 Task: Find an Airbnb in Shushary, Russia, for 2 guests from June 9 to June 11, with 2 bedrooms, 2 beds, 1 bathroom, Wifi, and self check-in, within a price range of ₹6000 to ₹10000.
Action: Mouse moved to (401, 259)
Screenshot: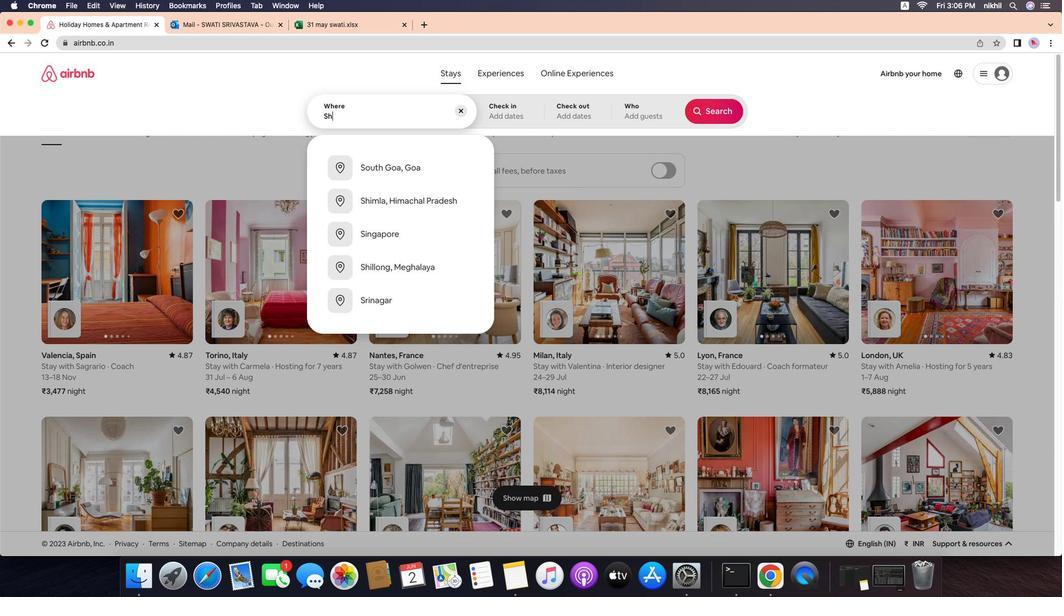 
Action: Mouse pressed left at (401, 259)
Screenshot: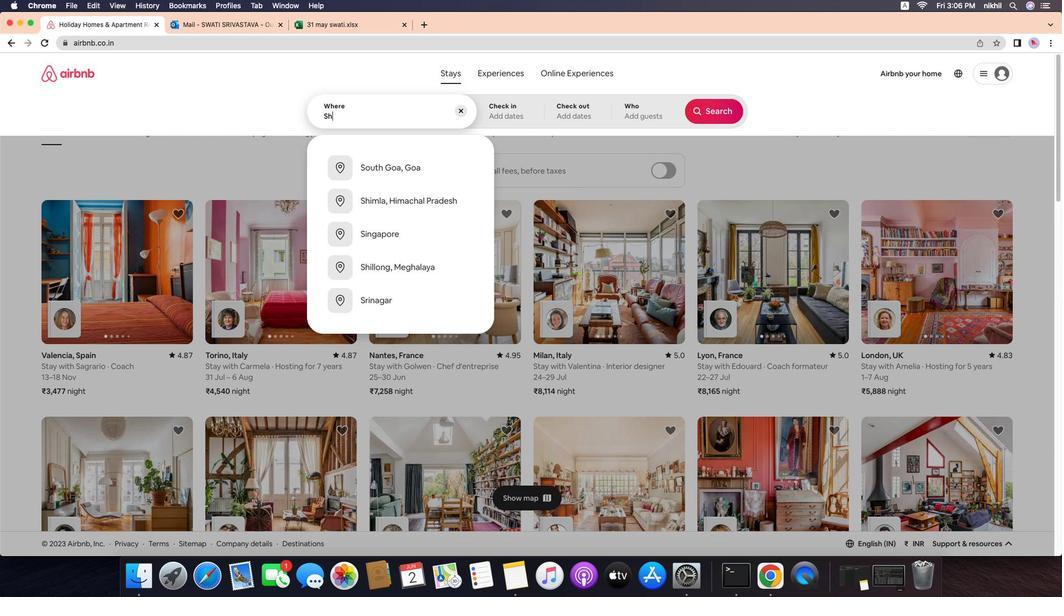 
Action: Mouse moved to (401, 259)
Screenshot: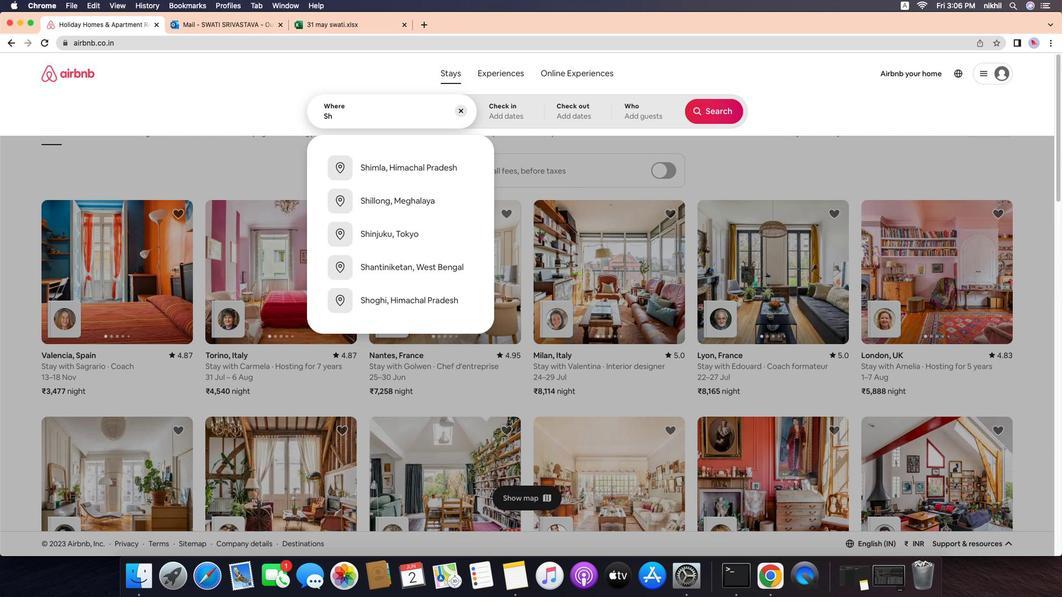 
Action: Mouse pressed left at (401, 259)
Screenshot: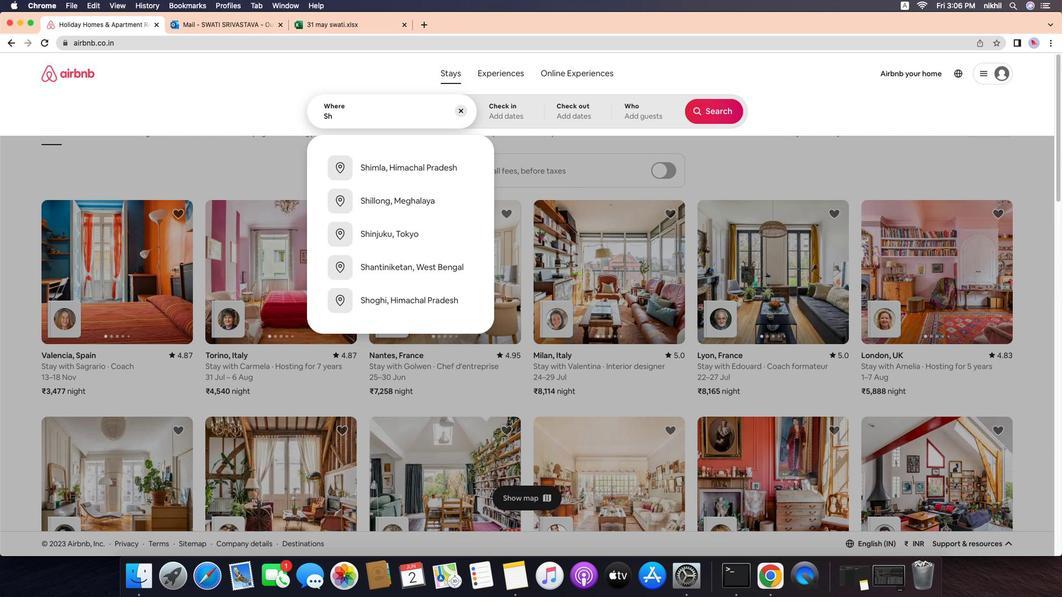 
Action: Mouse moved to (401, 259)
Screenshot: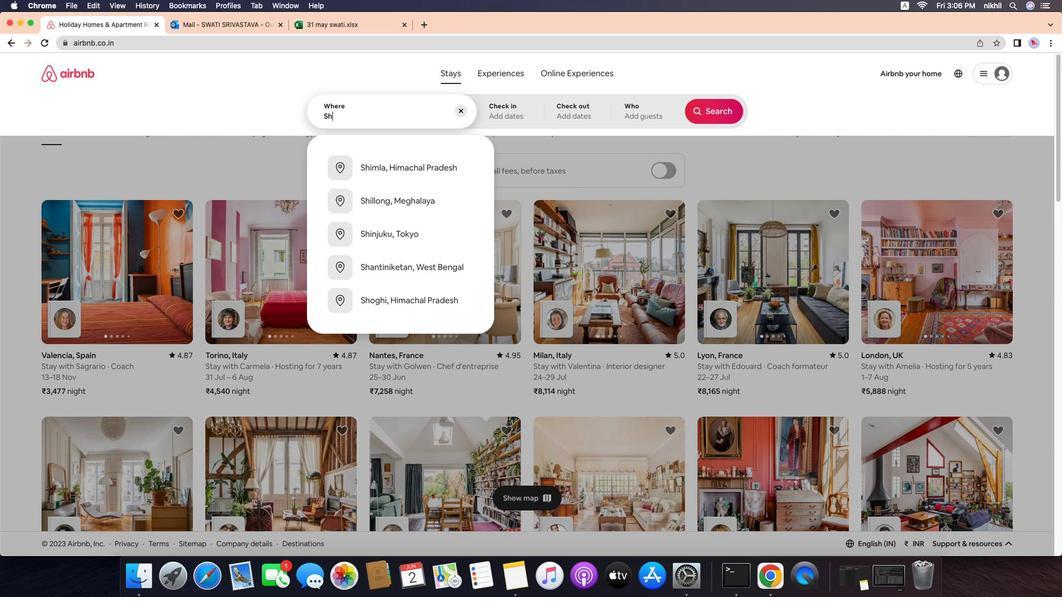 
Action: Mouse pressed left at (401, 259)
Screenshot: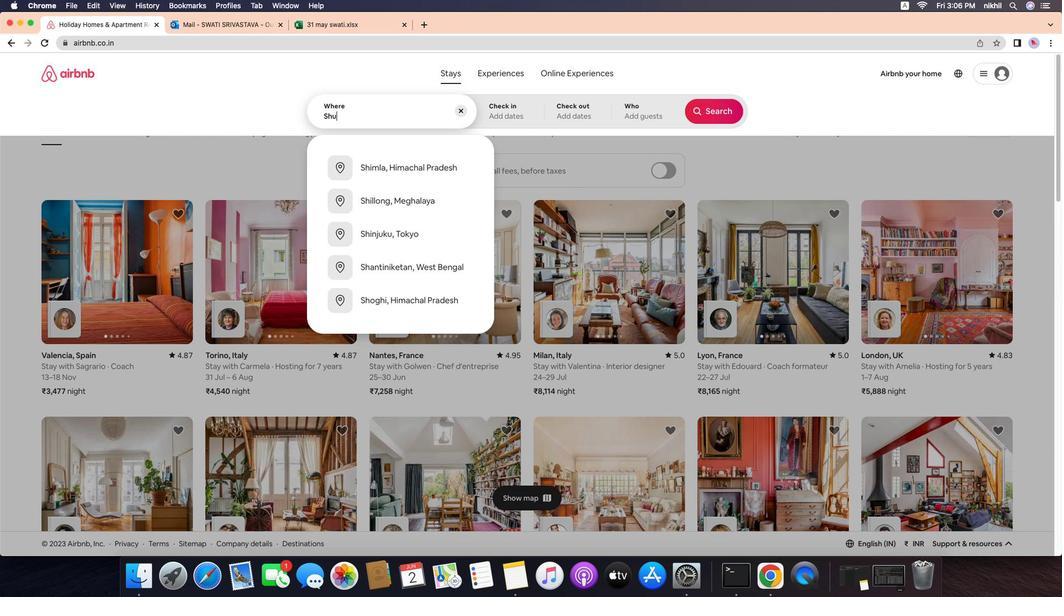 
Action: Key pressed Key.caps_lock'S'Key.caps_lock'h''u''s''h''a''r''y'','Key.spaceKey.caps_lock'R'Key.caps_lock'u''s''s''i''a'Key.enter
Screenshot: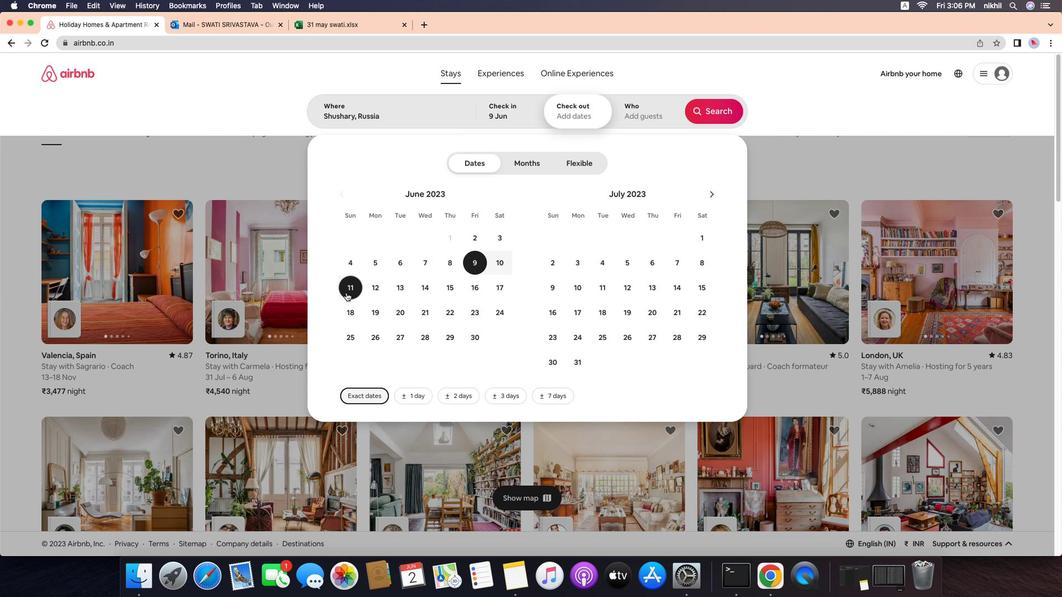 
Action: Mouse moved to (401, 259)
Screenshot: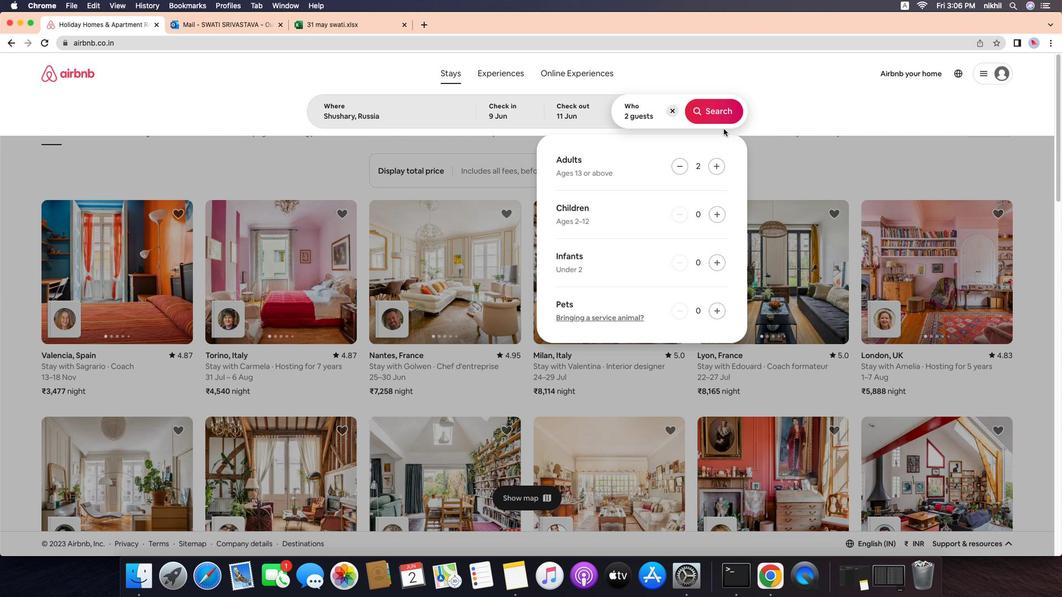 
Action: Mouse pressed left at (401, 259)
Screenshot: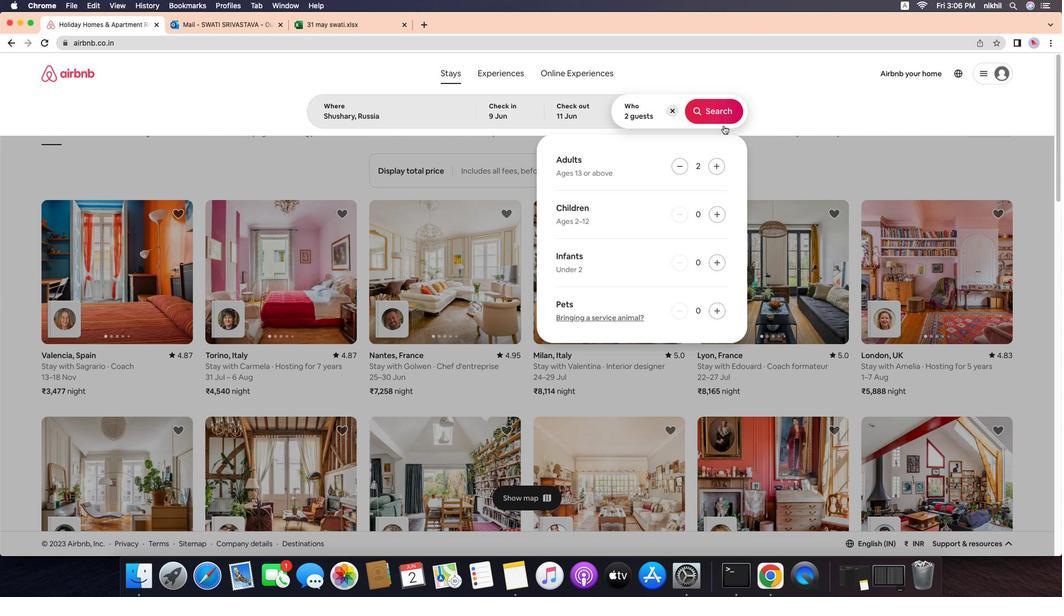 
Action: Mouse moved to (401, 259)
Screenshot: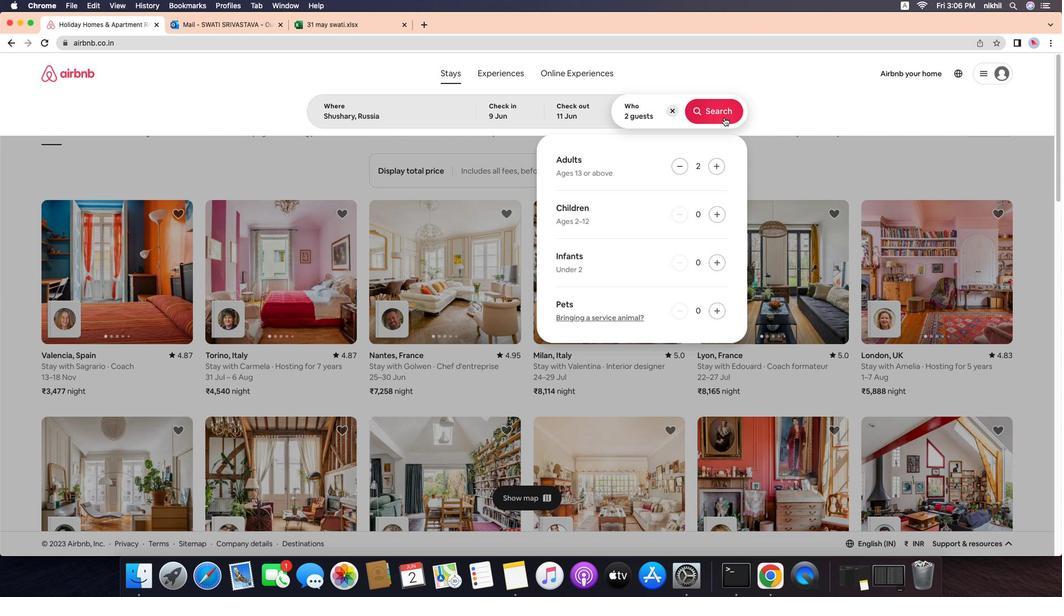 
Action: Mouse pressed left at (401, 259)
Screenshot: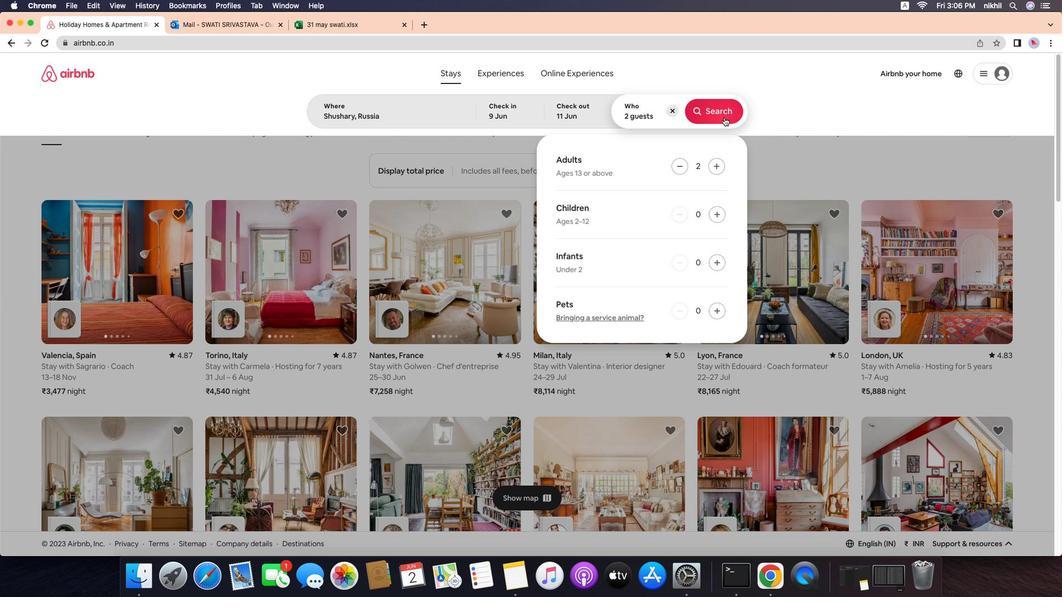 
Action: Mouse moved to (401, 259)
Screenshot: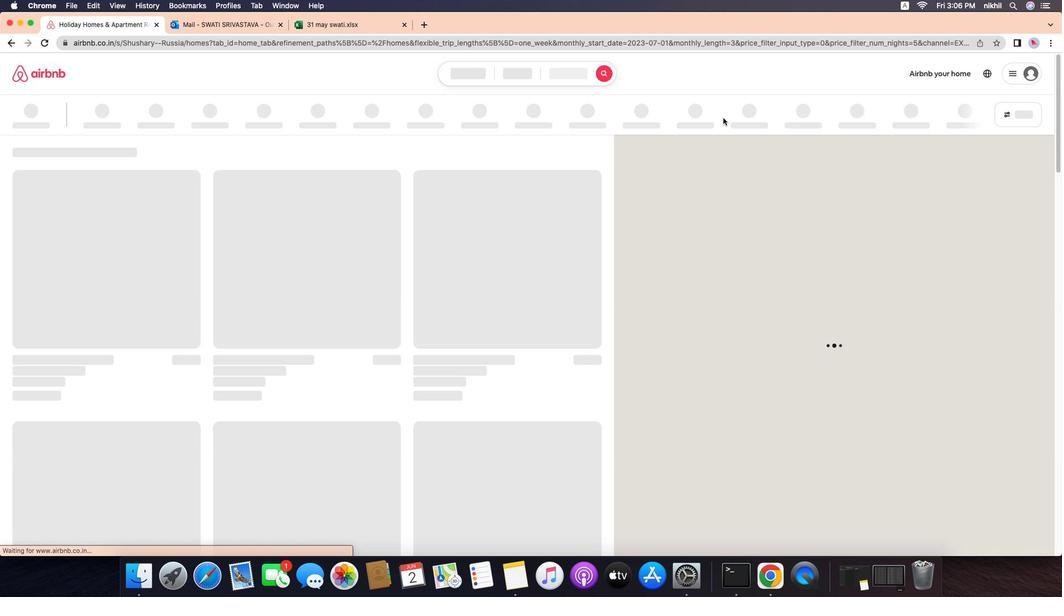 
Action: Mouse pressed left at (401, 259)
Screenshot: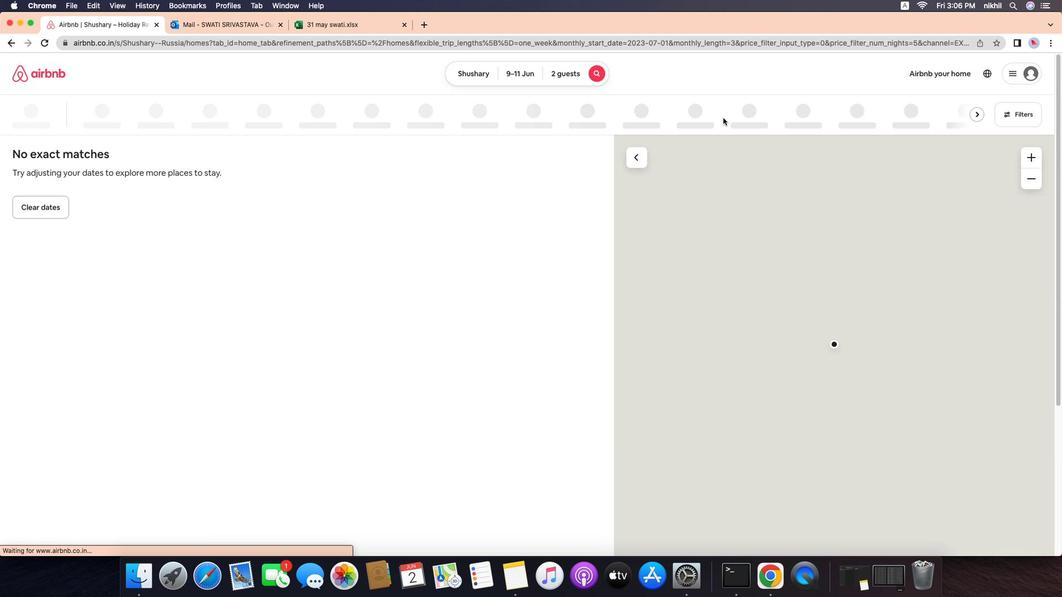 
Action: Mouse moved to (401, 259)
Screenshot: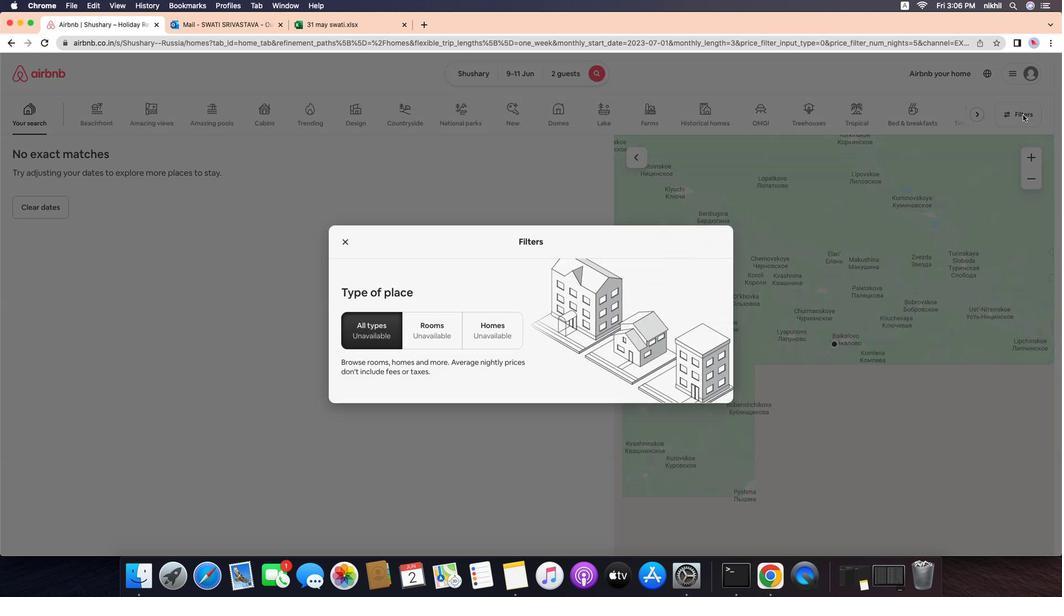 
Action: Mouse pressed left at (401, 259)
Screenshot: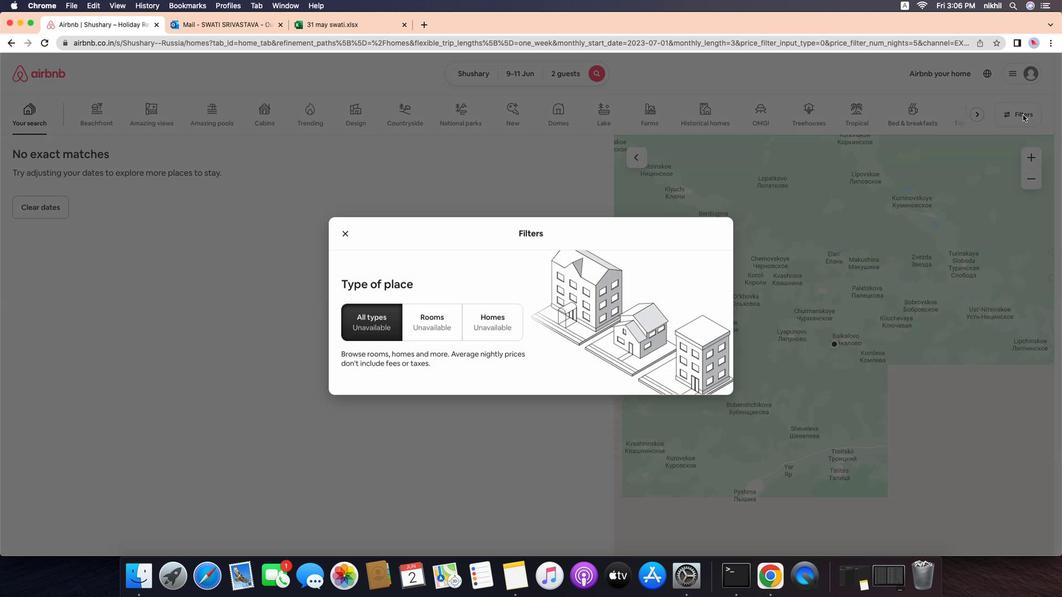 
Action: Mouse pressed left at (401, 259)
Screenshot: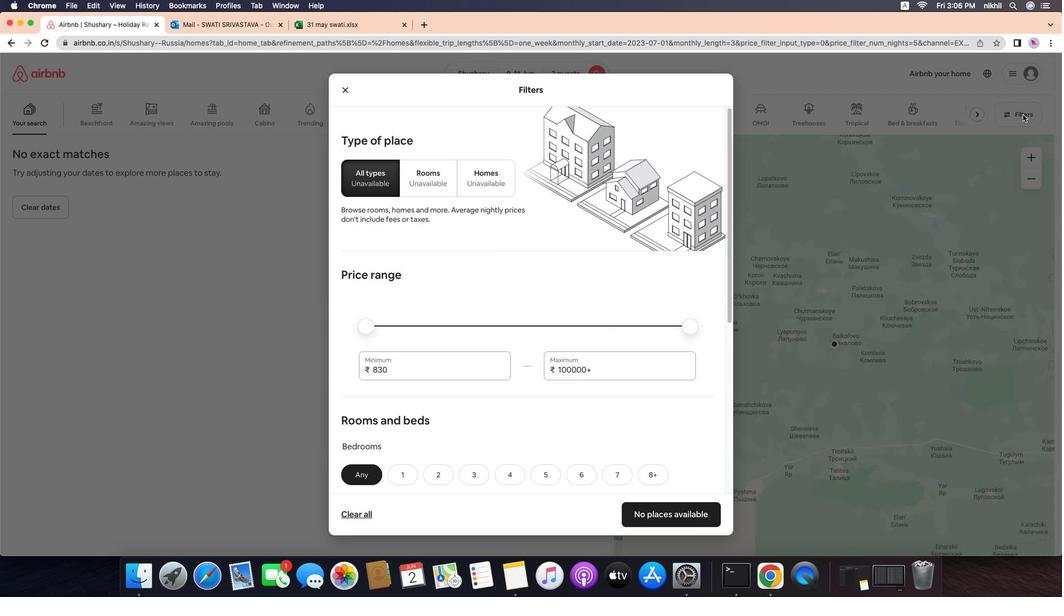 
Action: Mouse moved to (401, 259)
Screenshot: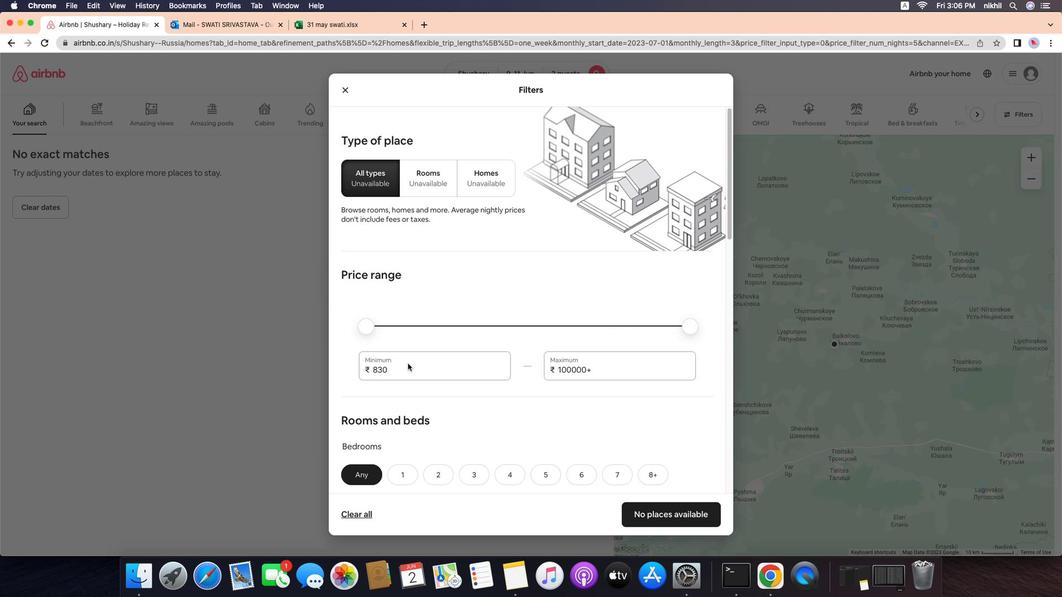 
Action: Mouse pressed left at (401, 259)
Screenshot: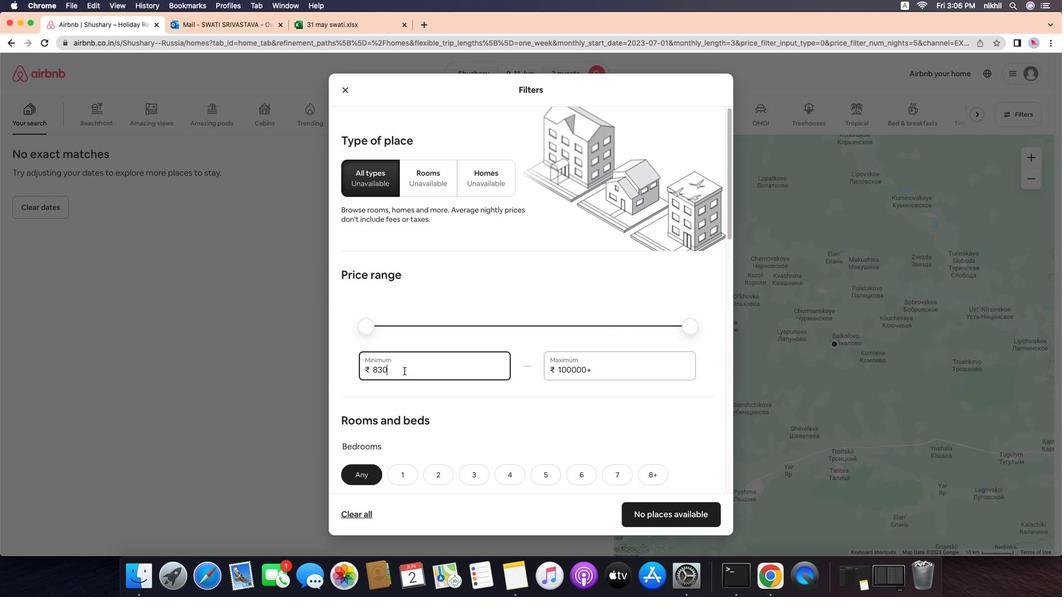 
Action: Mouse moved to (401, 259)
Screenshot: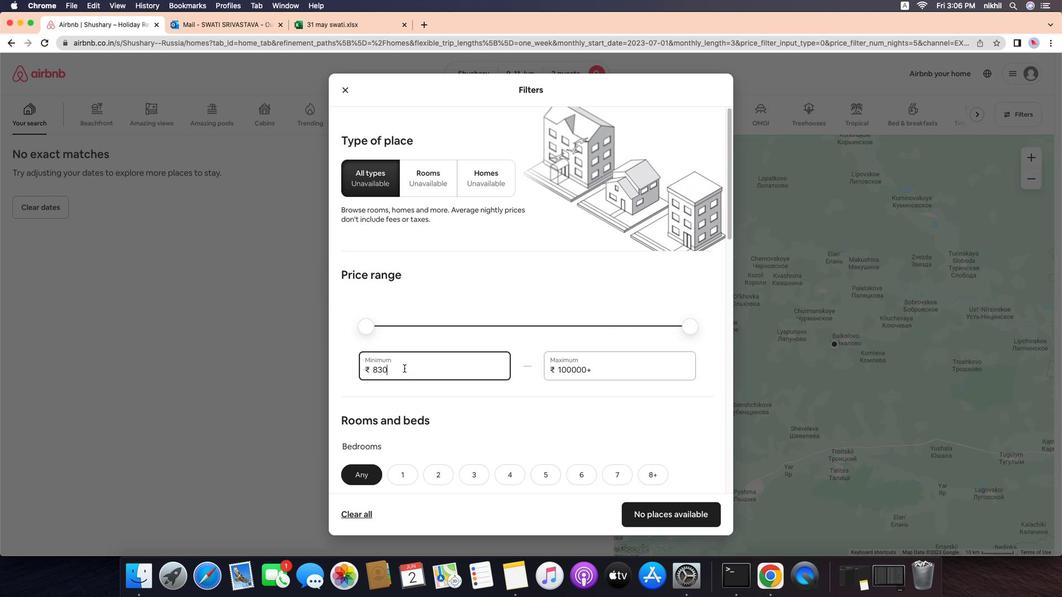 
Action: Mouse pressed left at (401, 259)
Screenshot: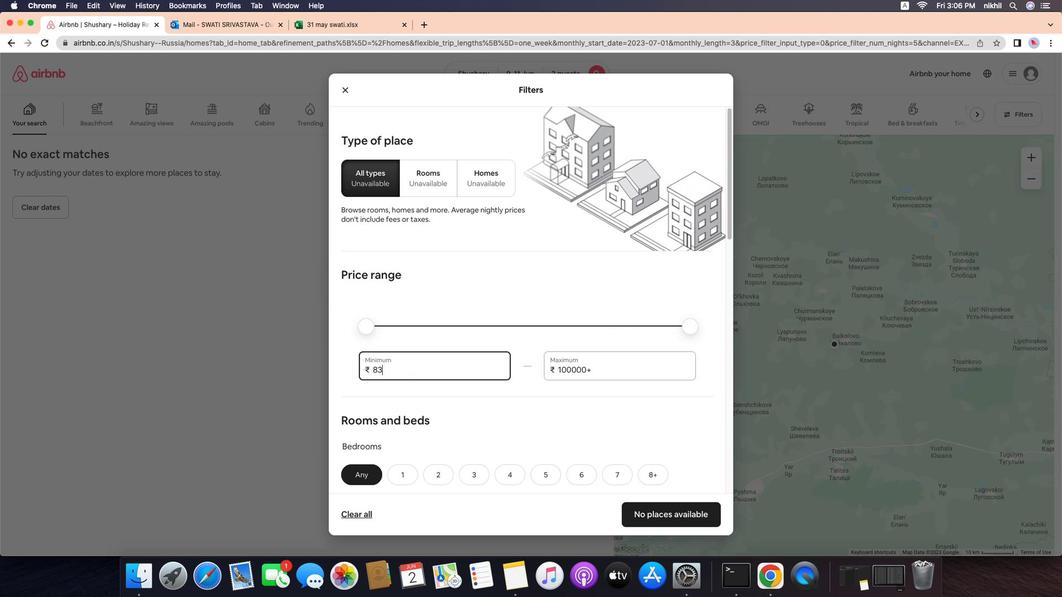 
Action: Mouse moved to (401, 259)
Screenshot: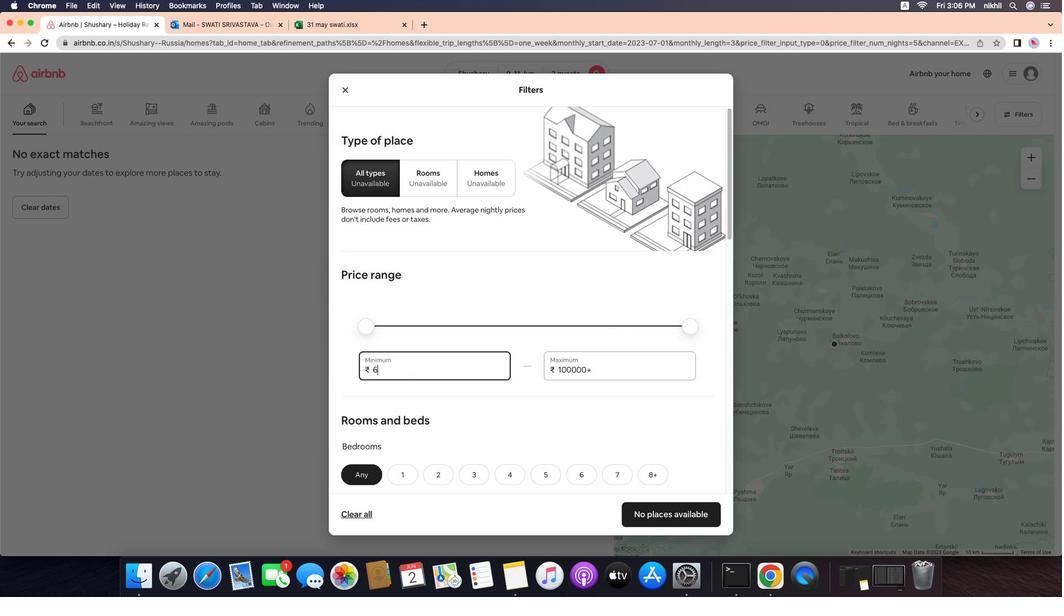 
Action: Mouse pressed left at (401, 259)
Screenshot: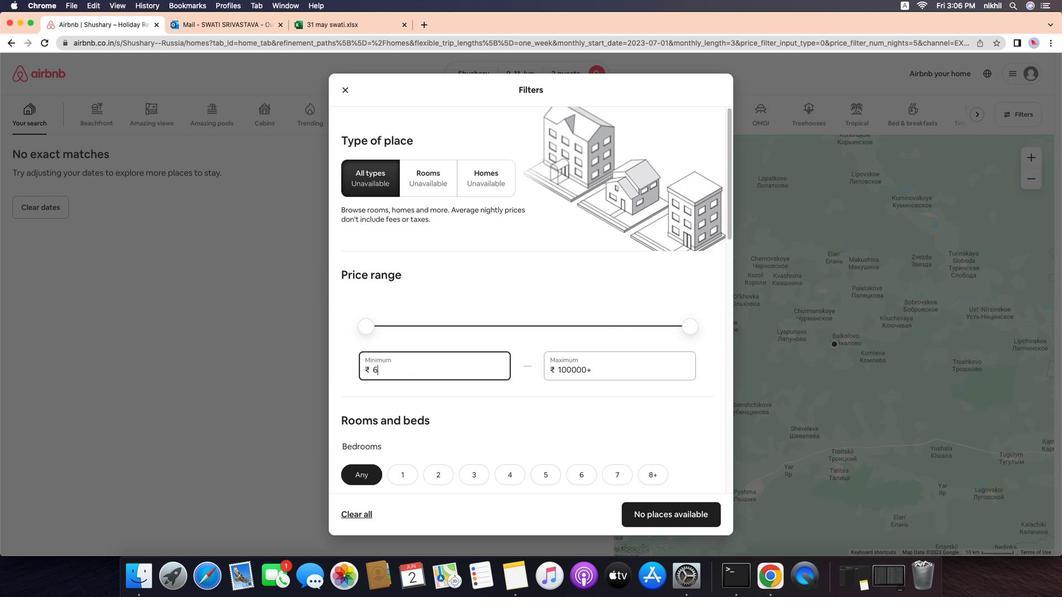 
Action: Mouse moved to (401, 259)
Screenshot: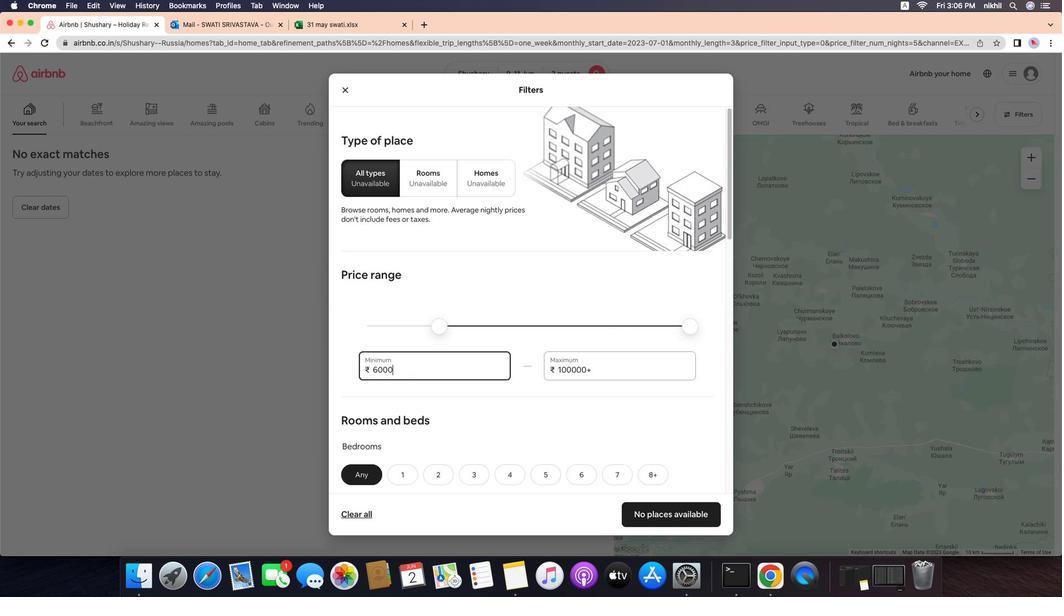
Action: Key pressed Key.backspaceKey.backspaceKey.backspaceKey.backspace'6''0''0''0'
Screenshot: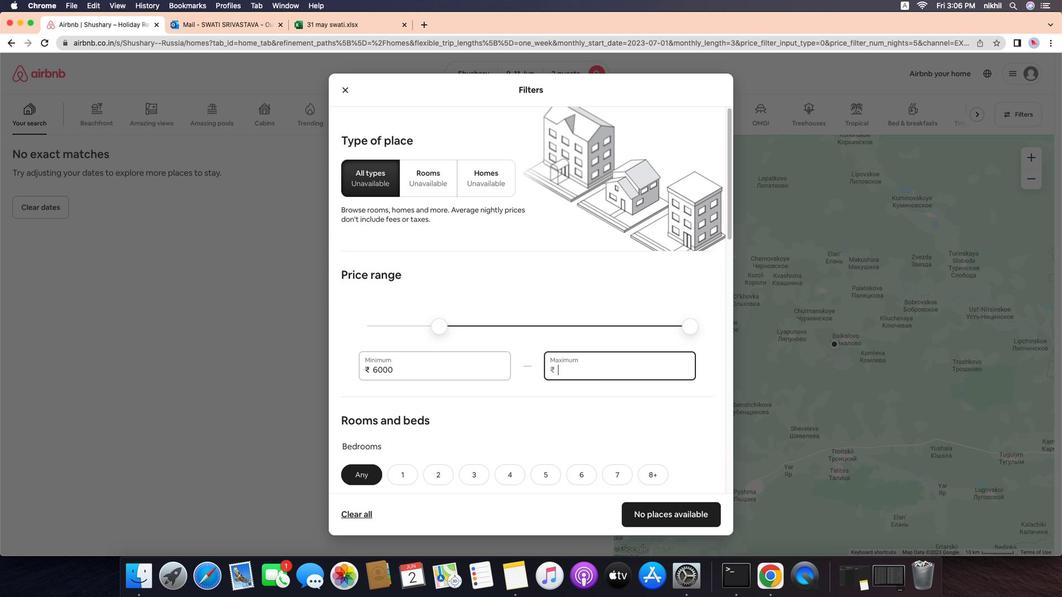 
Action: Mouse moved to (401, 259)
Screenshot: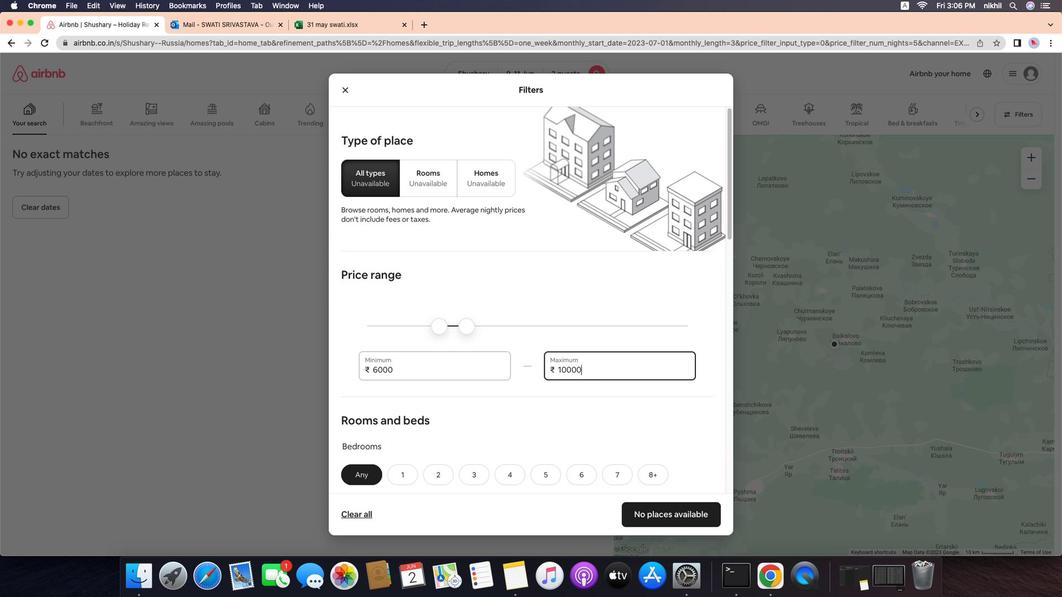 
Action: Mouse pressed left at (401, 259)
Screenshot: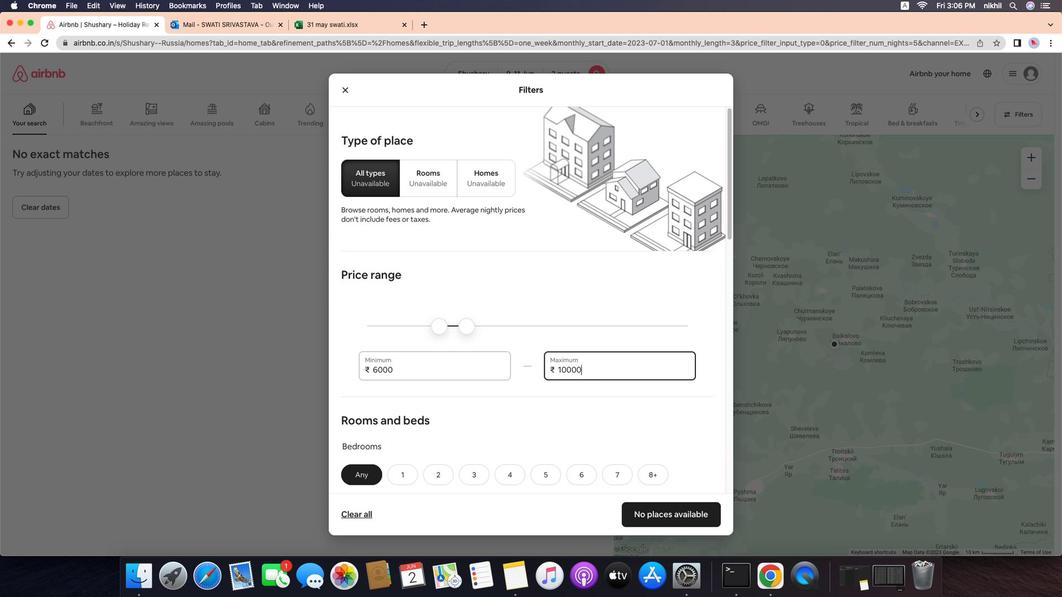 
Action: Mouse moved to (401, 259)
Screenshot: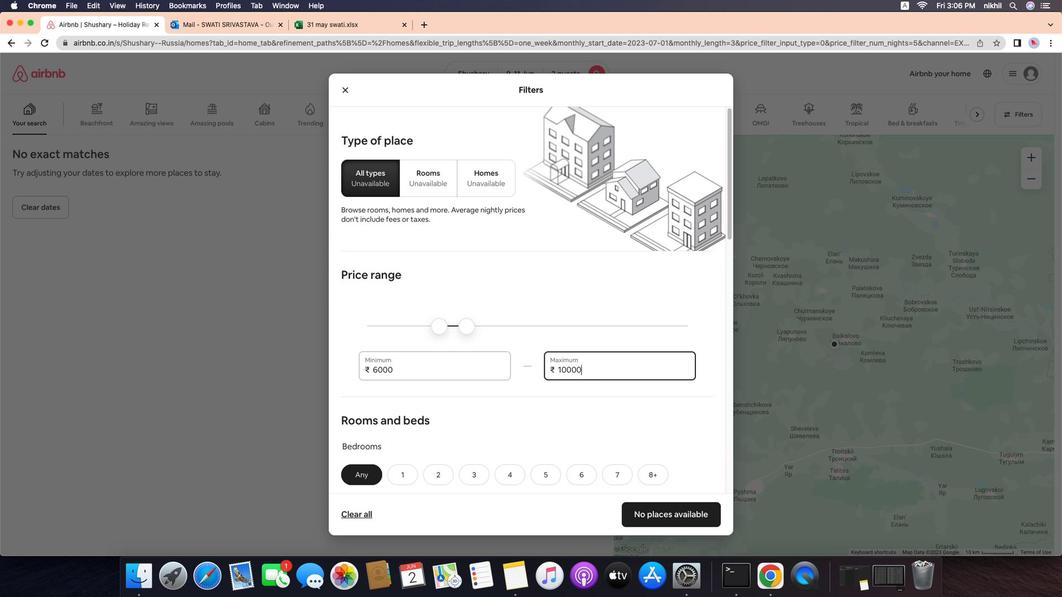 
Action: Key pressed Key.backspaceKey.backspaceKey.backspaceKey.backspaceKey.backspaceKey.backspaceKey.backspaceKey.backspaceKey.backspace'1''0''0''0''0'
Screenshot: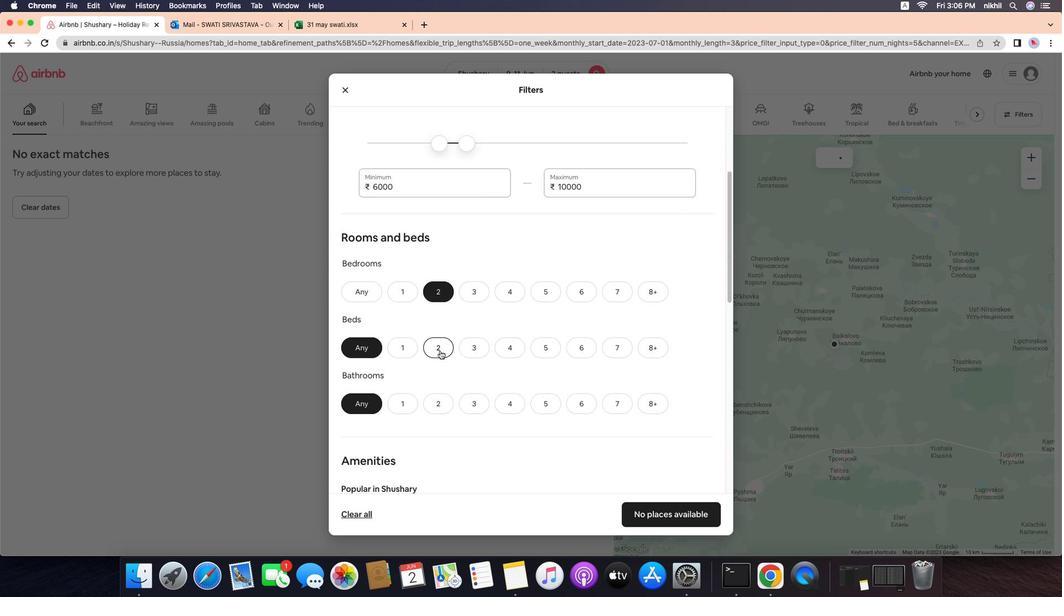 
Action: Mouse moved to (401, 259)
Screenshot: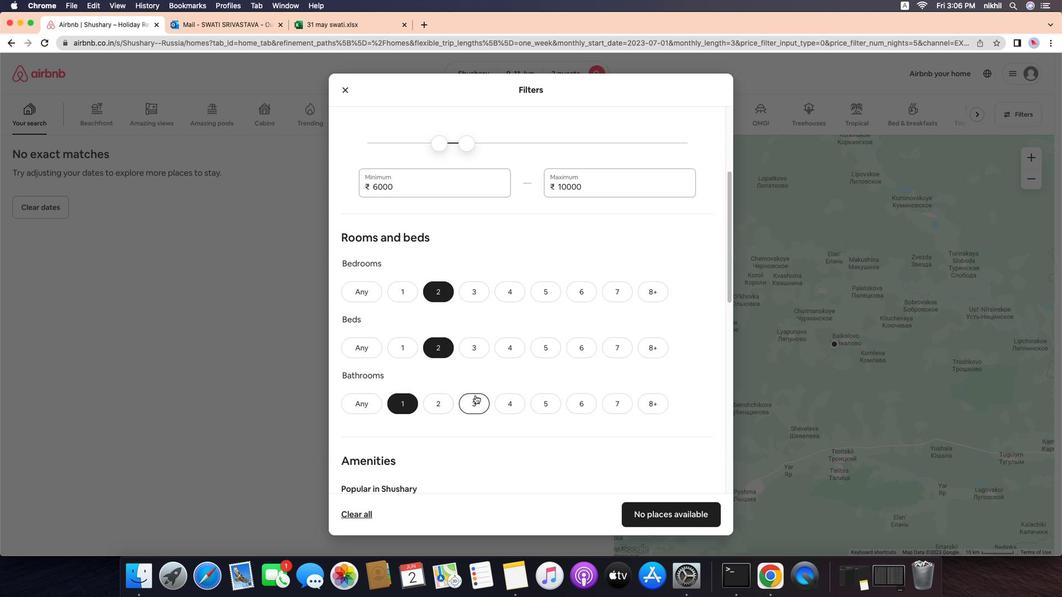 
Action: Mouse scrolled (401, 259) with delta (401, 259)
Screenshot: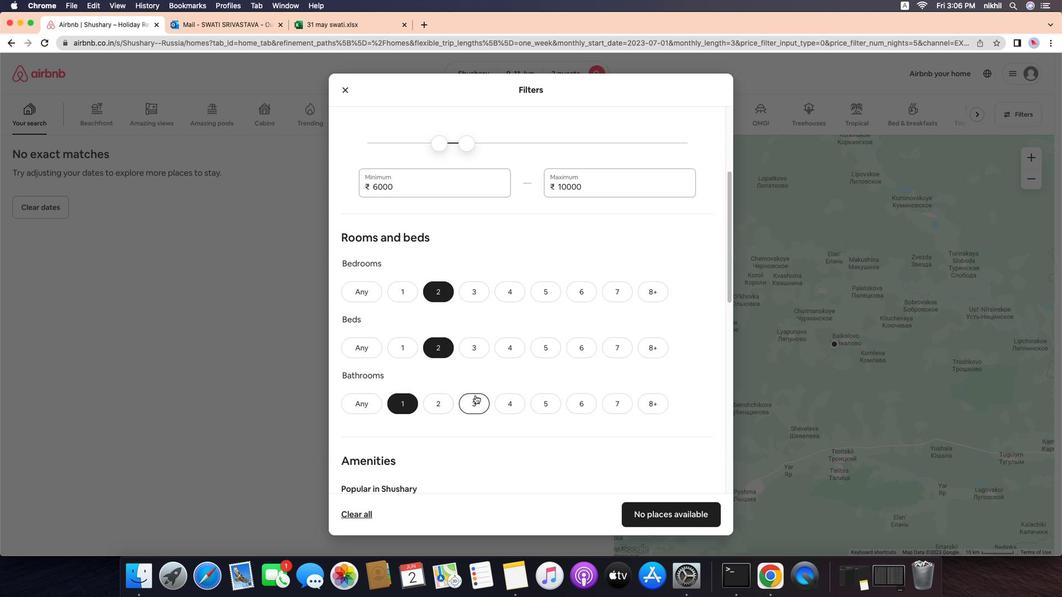 
Action: Mouse scrolled (401, 259) with delta (401, 259)
Screenshot: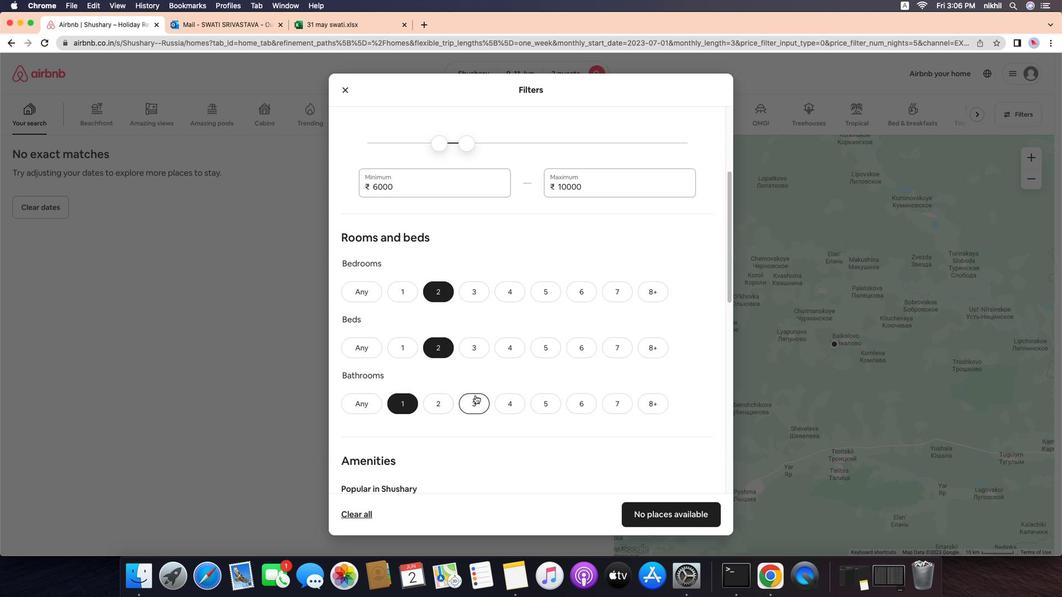 
Action: Mouse scrolled (401, 259) with delta (401, 259)
Screenshot: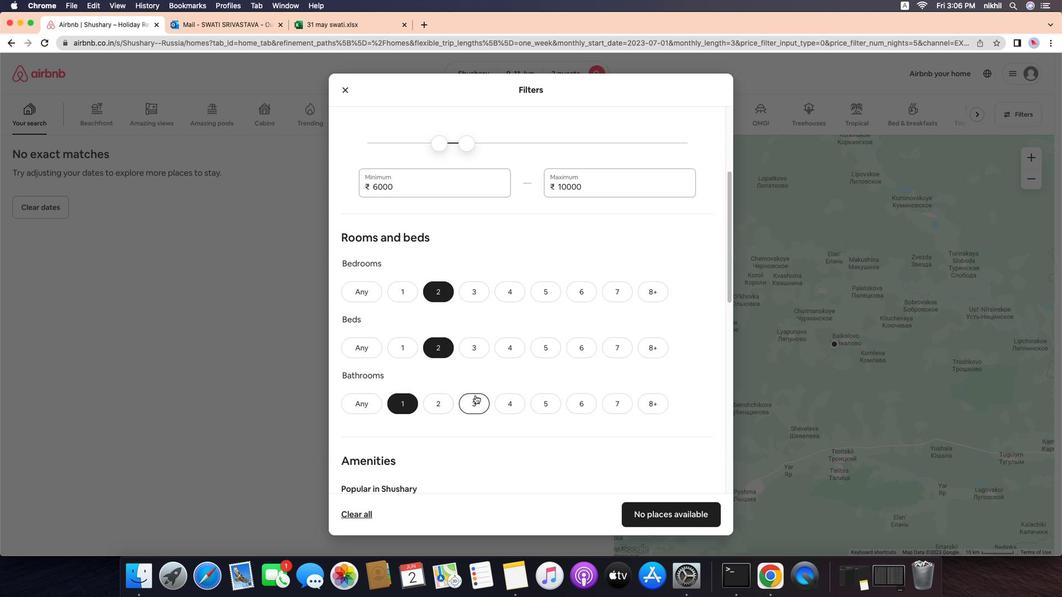 
Action: Mouse moved to (401, 259)
Screenshot: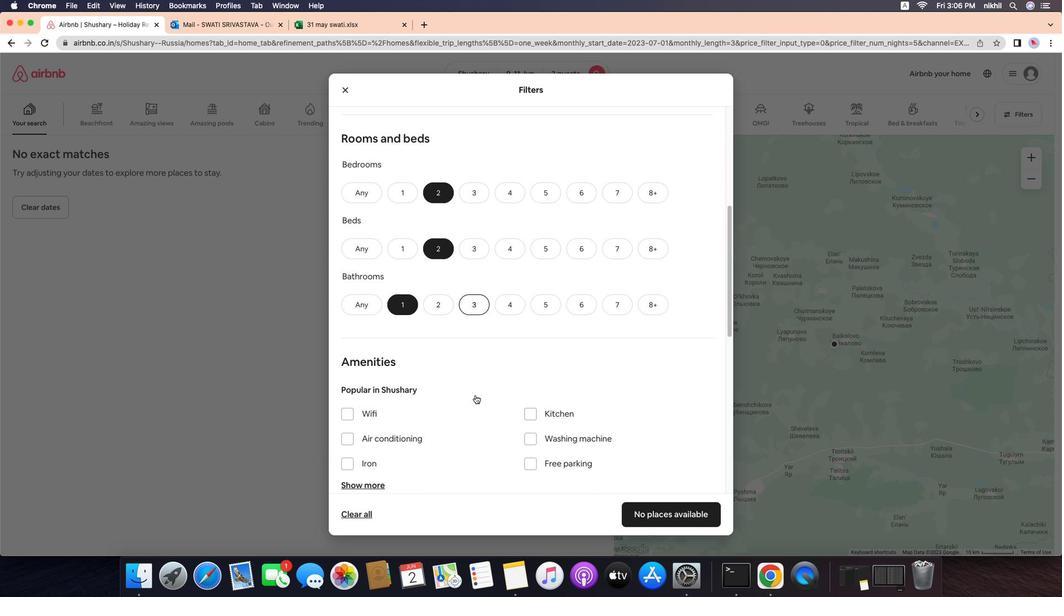 
Action: Mouse scrolled (401, 259) with delta (401, 259)
Screenshot: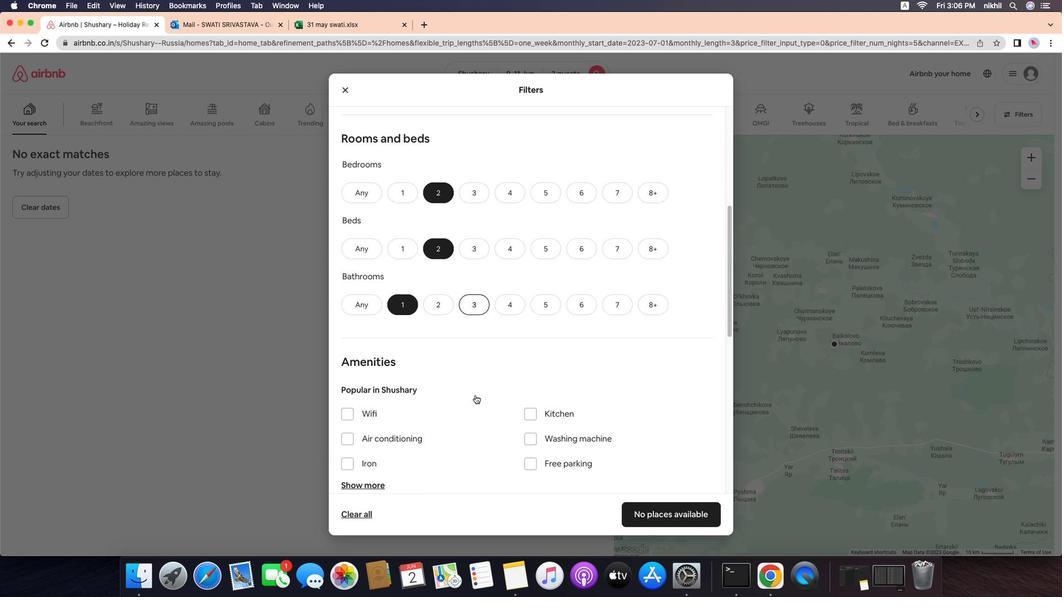 
Action: Mouse scrolled (401, 259) with delta (401, 259)
Screenshot: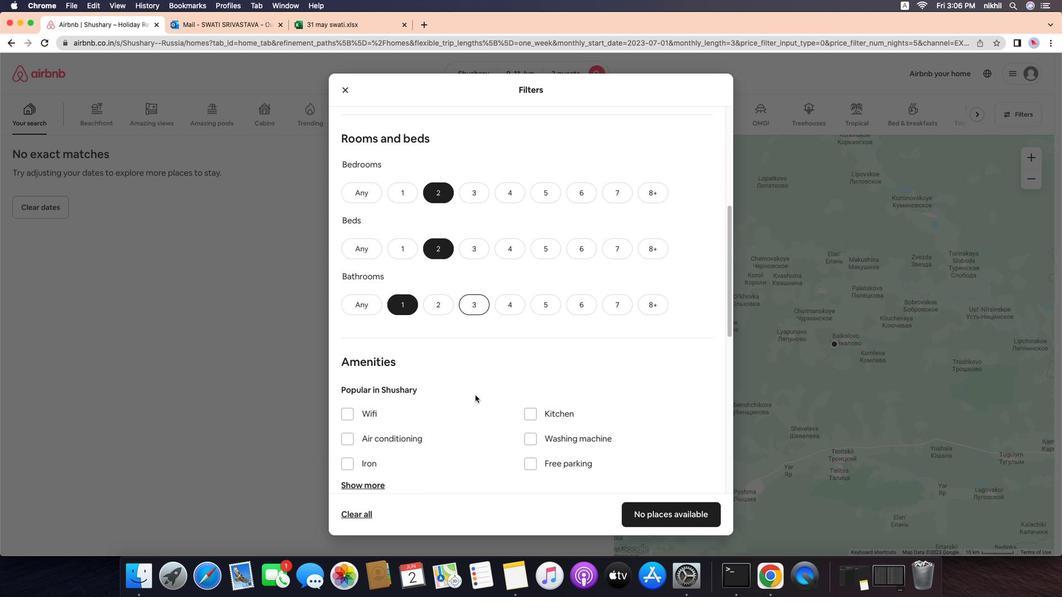 
Action: Mouse scrolled (401, 259) with delta (401, 259)
Screenshot: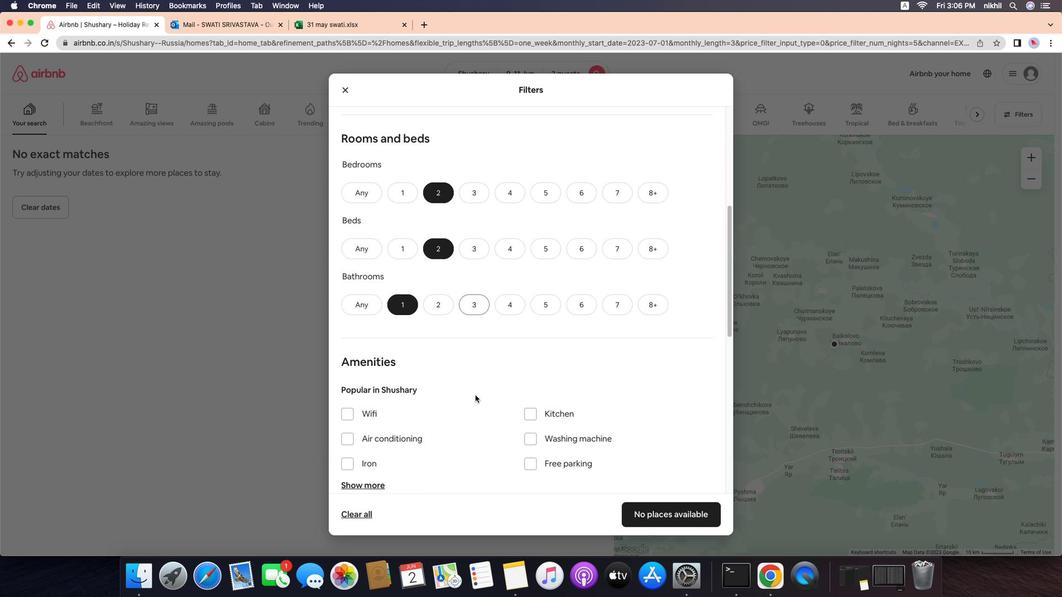 
Action: Mouse moved to (401, 259)
Screenshot: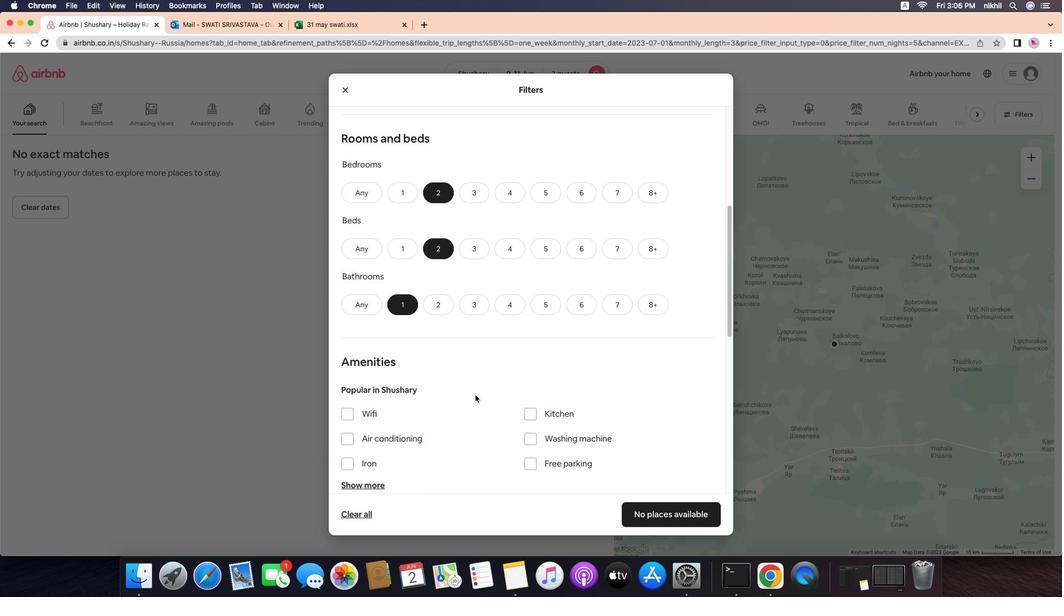 
Action: Mouse pressed left at (401, 259)
Screenshot: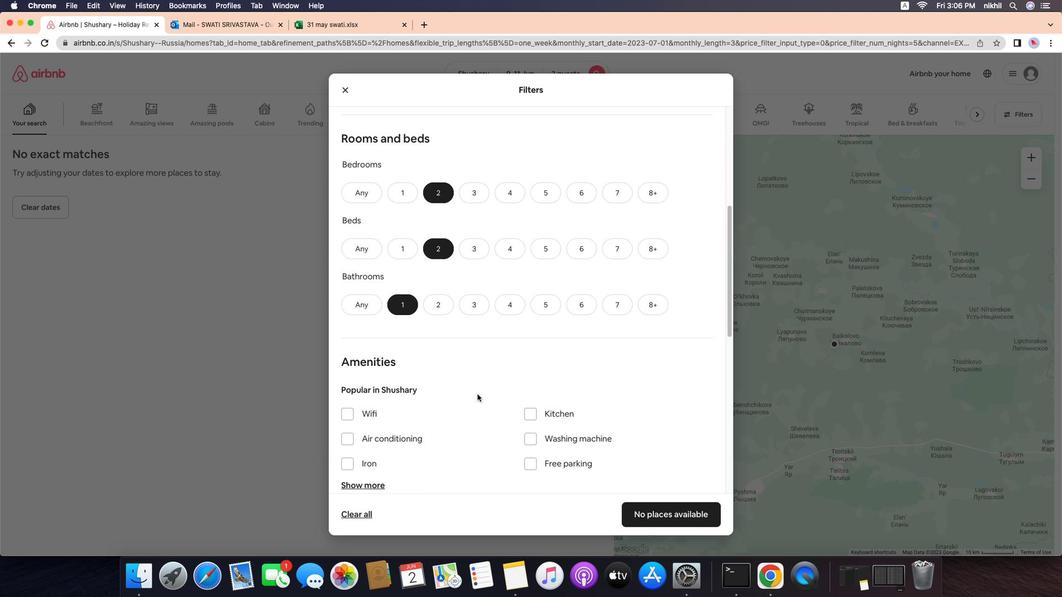 
Action: Mouse moved to (401, 259)
Screenshot: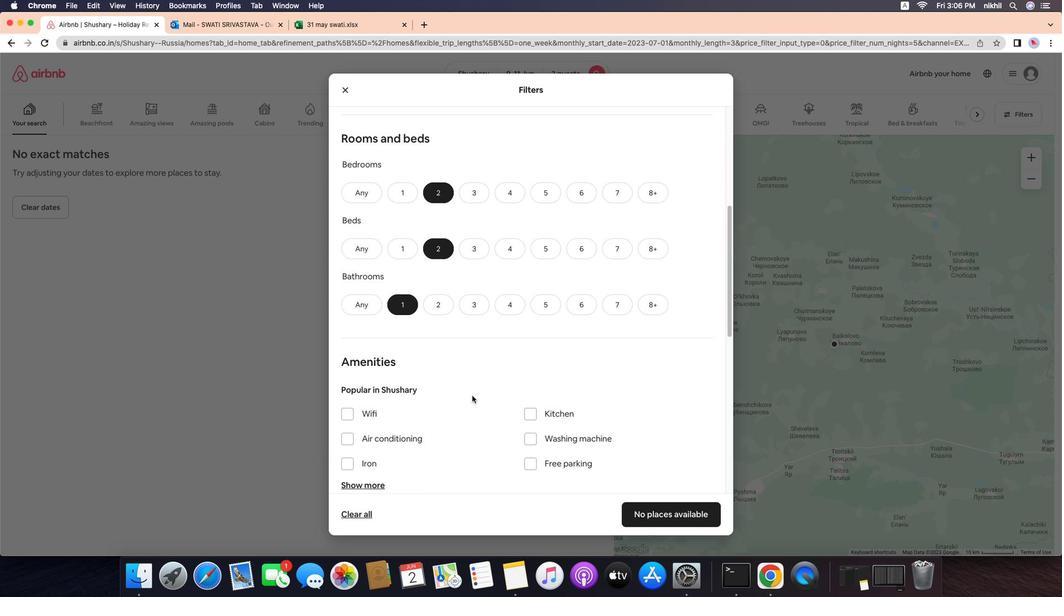 
Action: Mouse pressed left at (401, 259)
Screenshot: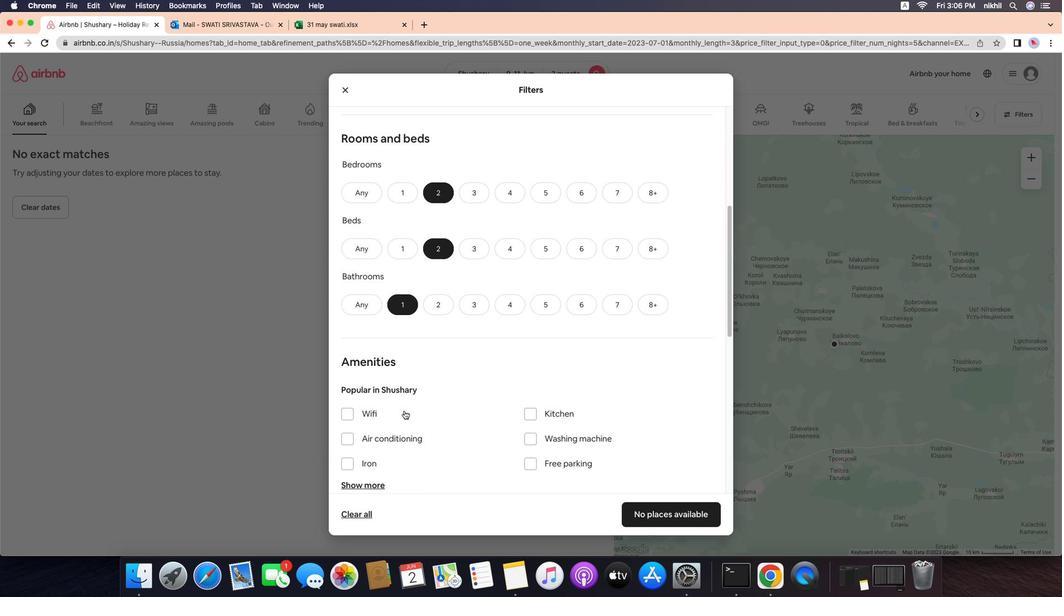 
Action: Mouse moved to (401, 259)
Screenshot: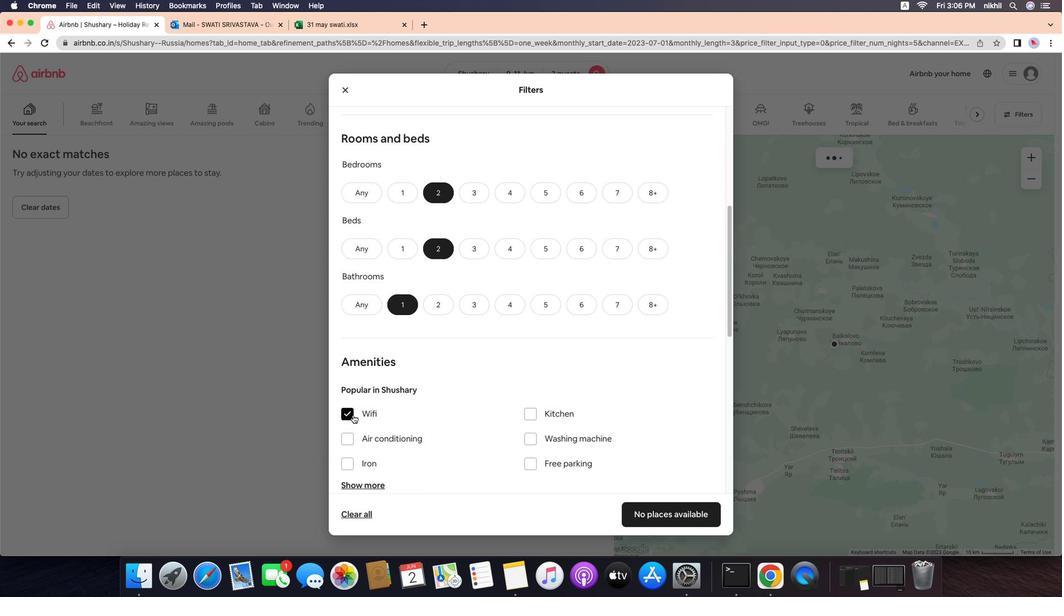 
Action: Mouse pressed left at (401, 259)
Screenshot: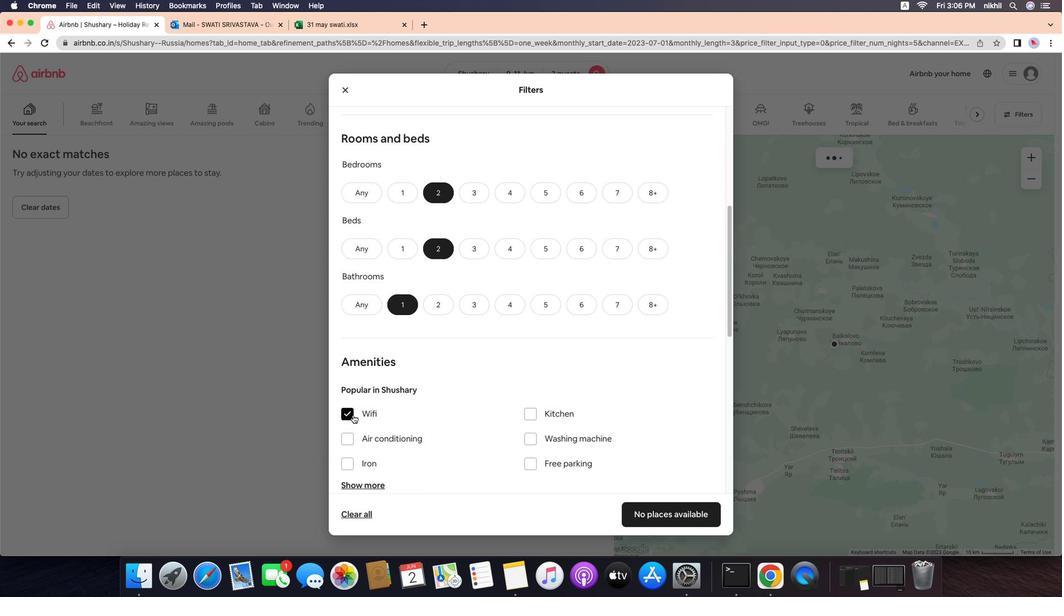 
Action: Mouse moved to (401, 259)
Screenshot: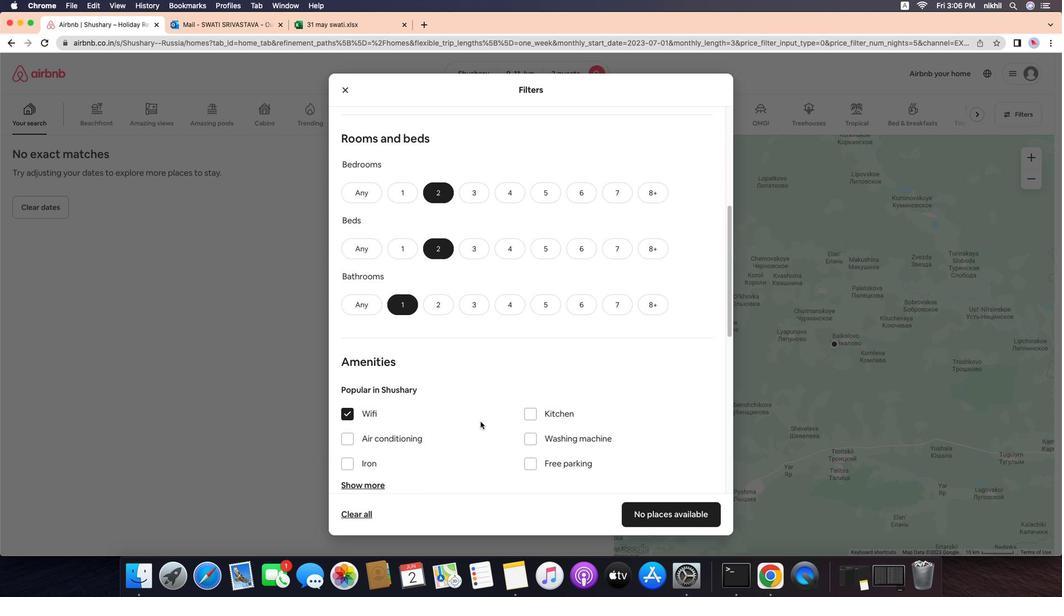 
Action: Mouse scrolled (401, 259) with delta (401, 259)
Screenshot: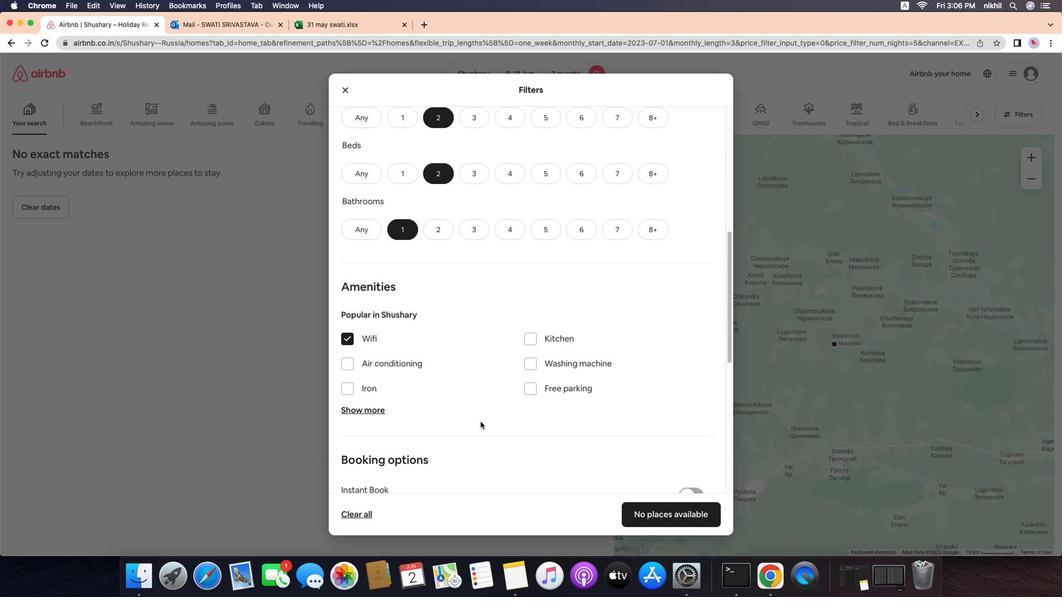 
Action: Mouse scrolled (401, 259) with delta (401, 259)
Screenshot: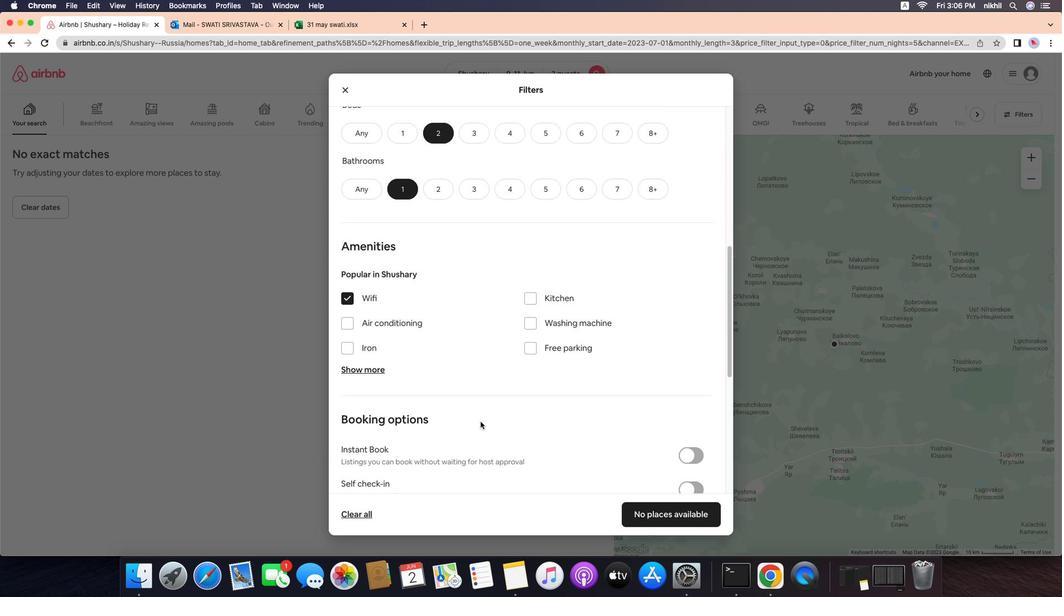 
Action: Mouse scrolled (401, 259) with delta (401, 259)
Screenshot: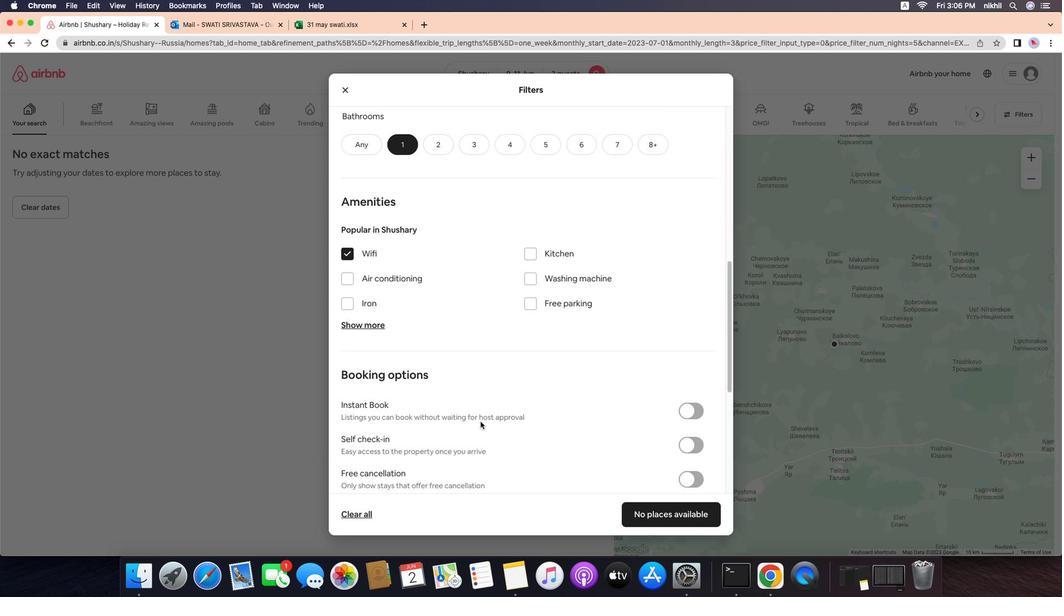
Action: Mouse moved to (401, 259)
Screenshot: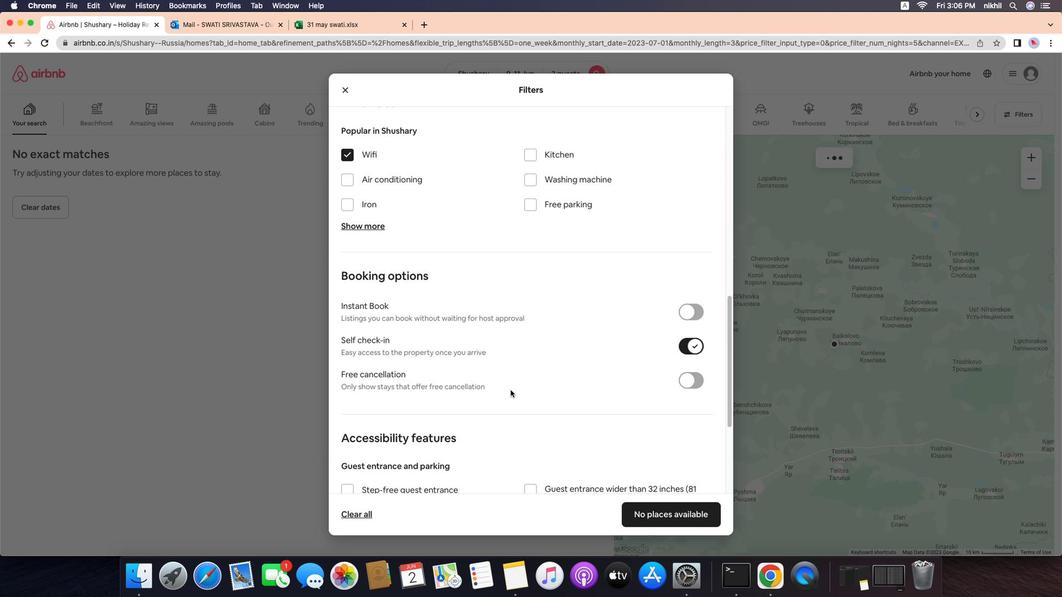 
Action: Mouse pressed left at (401, 259)
Screenshot: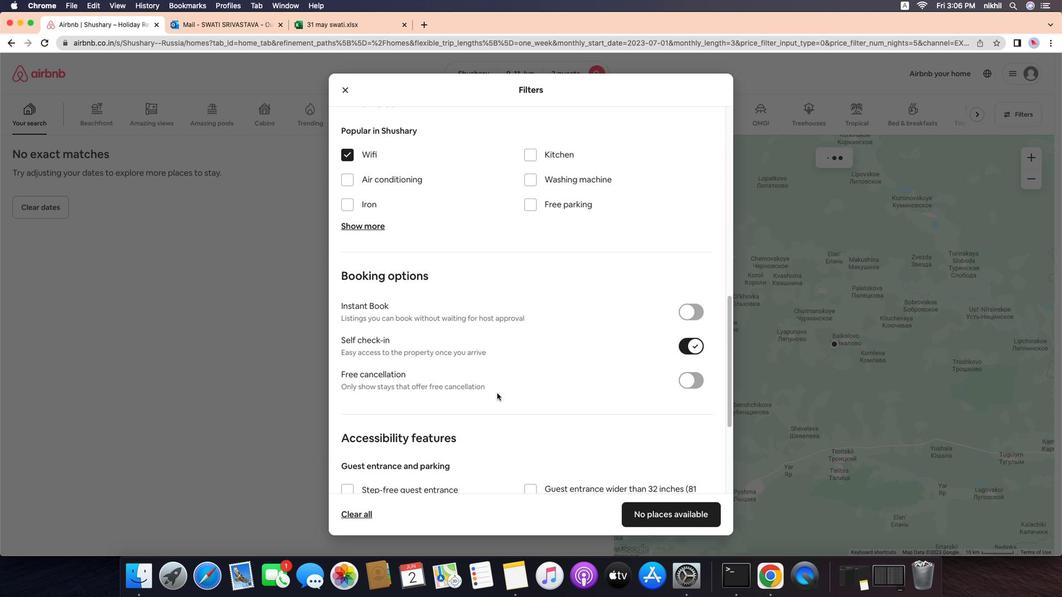 
Action: Mouse moved to (401, 259)
Screenshot: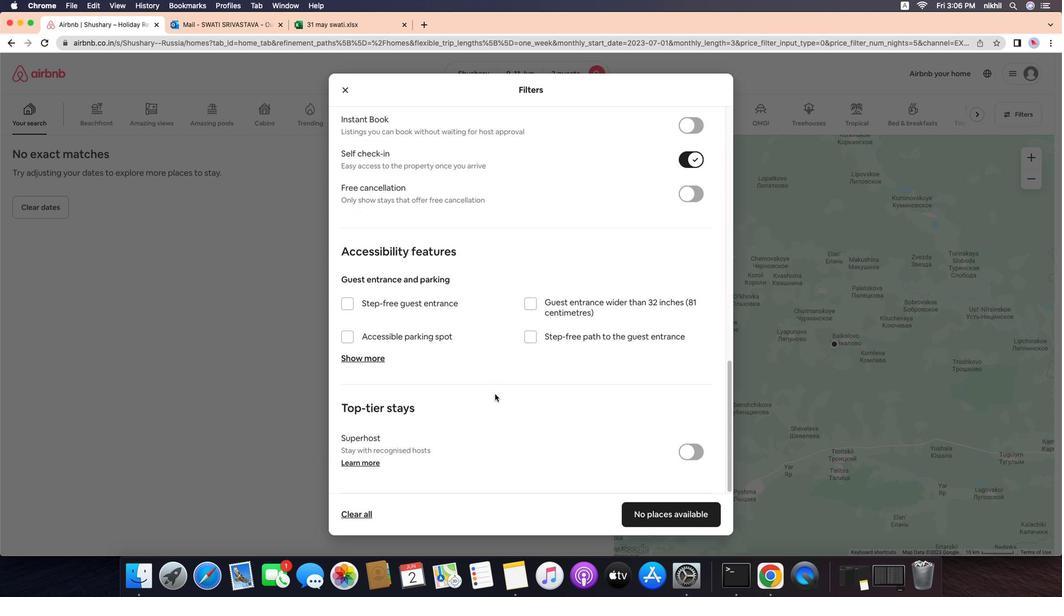 
Action: Mouse scrolled (401, 259) with delta (401, 259)
Screenshot: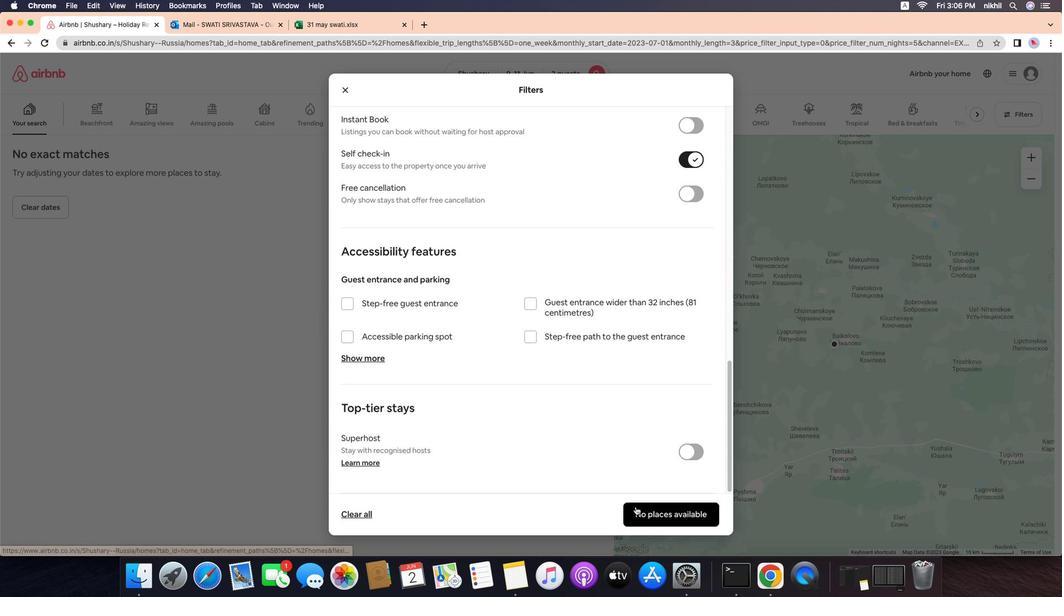 
Action: Mouse scrolled (401, 259) with delta (401, 259)
Screenshot: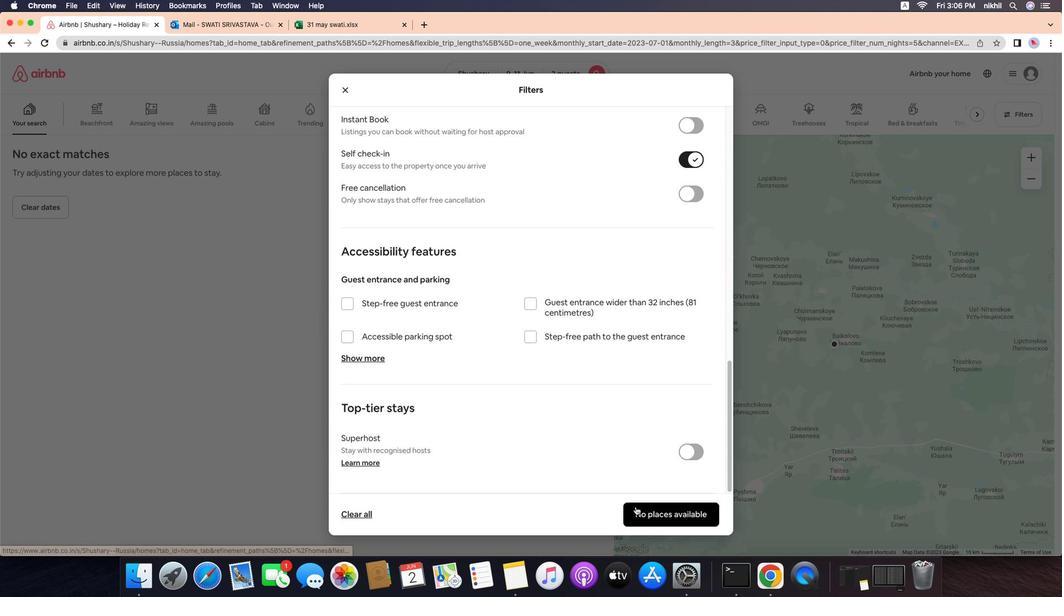 
Action: Mouse scrolled (401, 259) with delta (401, 259)
Screenshot: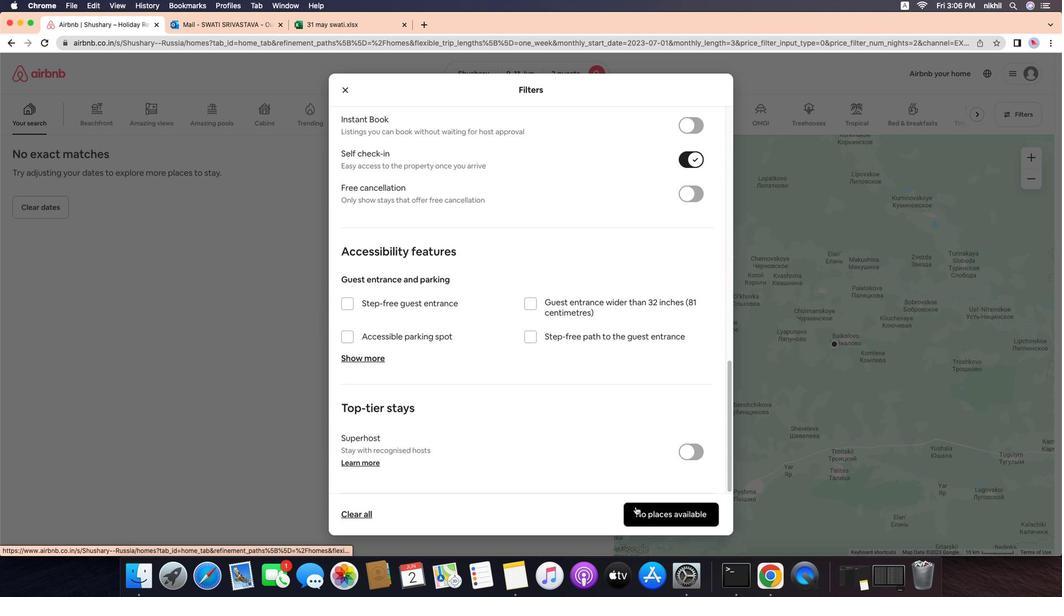 
Action: Mouse scrolled (401, 259) with delta (401, 259)
Screenshot: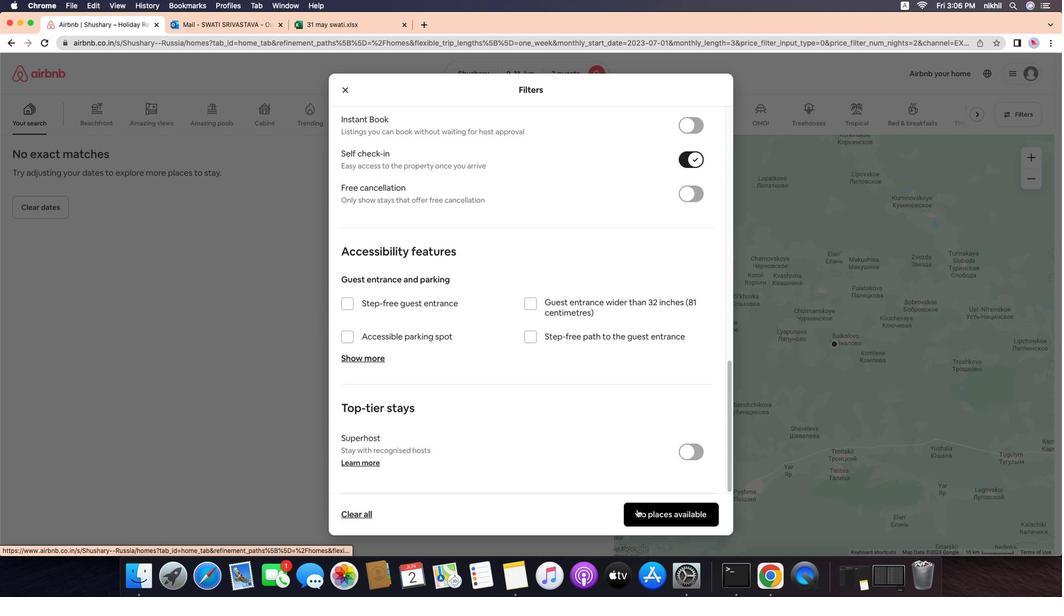 
Action: Mouse scrolled (401, 259) with delta (401, 259)
Screenshot: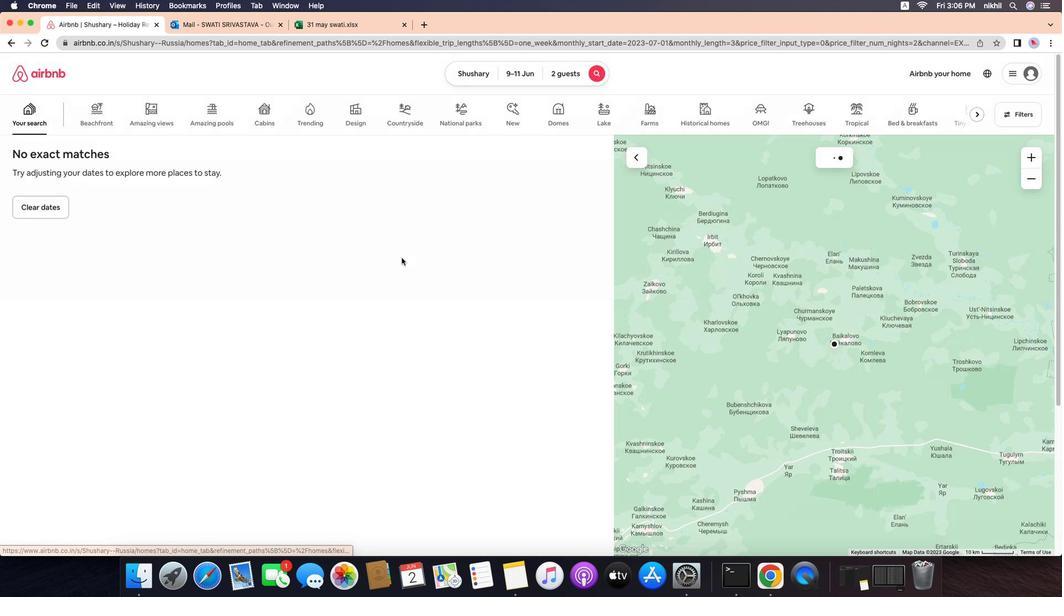 
Action: Mouse scrolled (401, 259) with delta (401, 259)
Screenshot: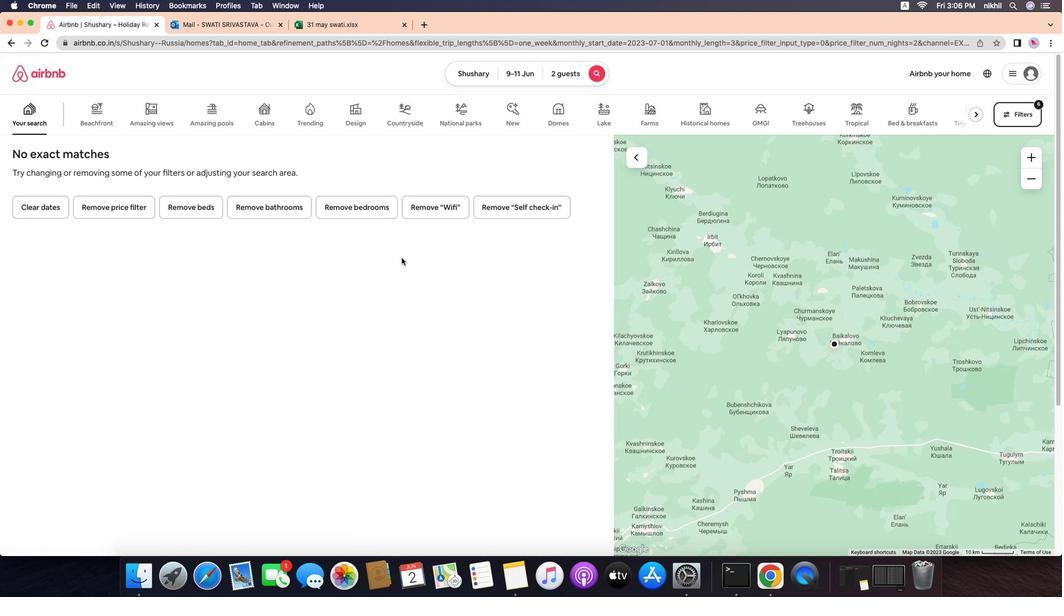 
Action: Mouse scrolled (401, 259) with delta (401, 259)
Screenshot: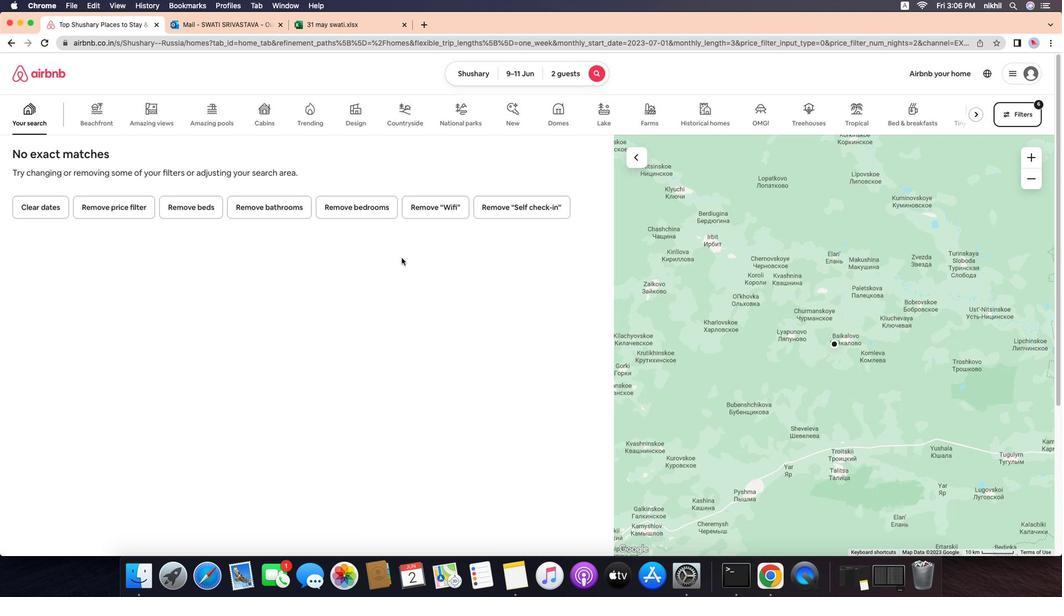 
Action: Mouse moved to (401, 259)
Screenshot: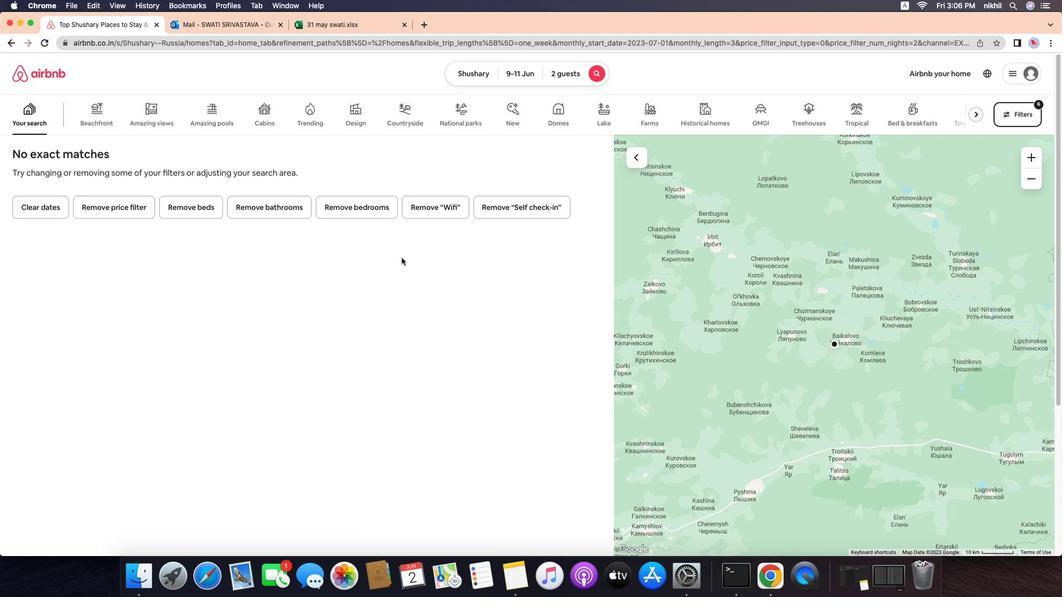
Action: Mouse pressed left at (401, 259)
Screenshot: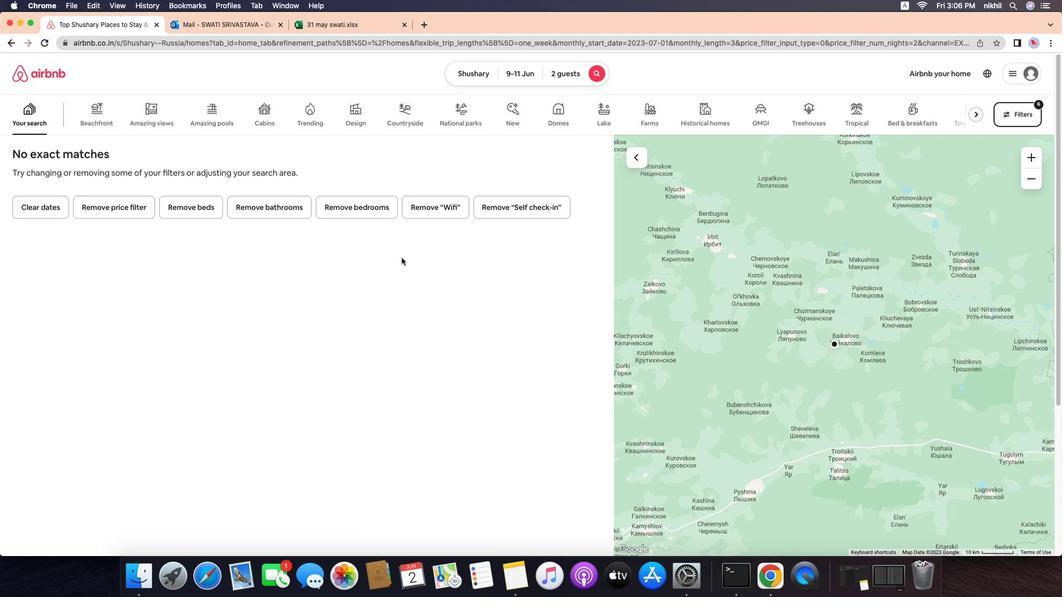 
Action: Mouse moved to (401, 259)
Screenshot: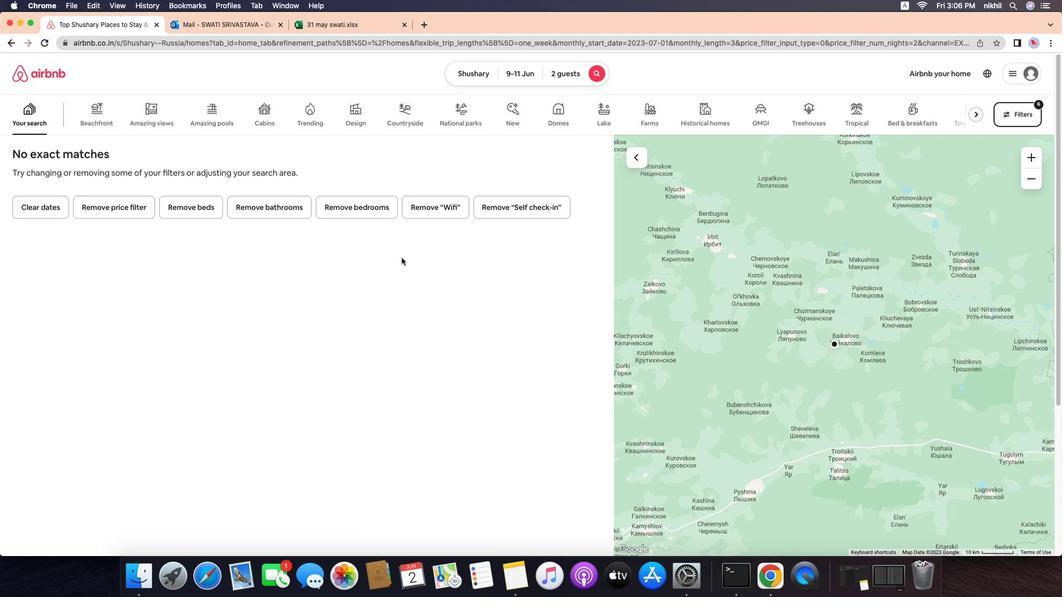 
Action: Mouse scrolled (401, 259) with delta (401, 259)
Screenshot: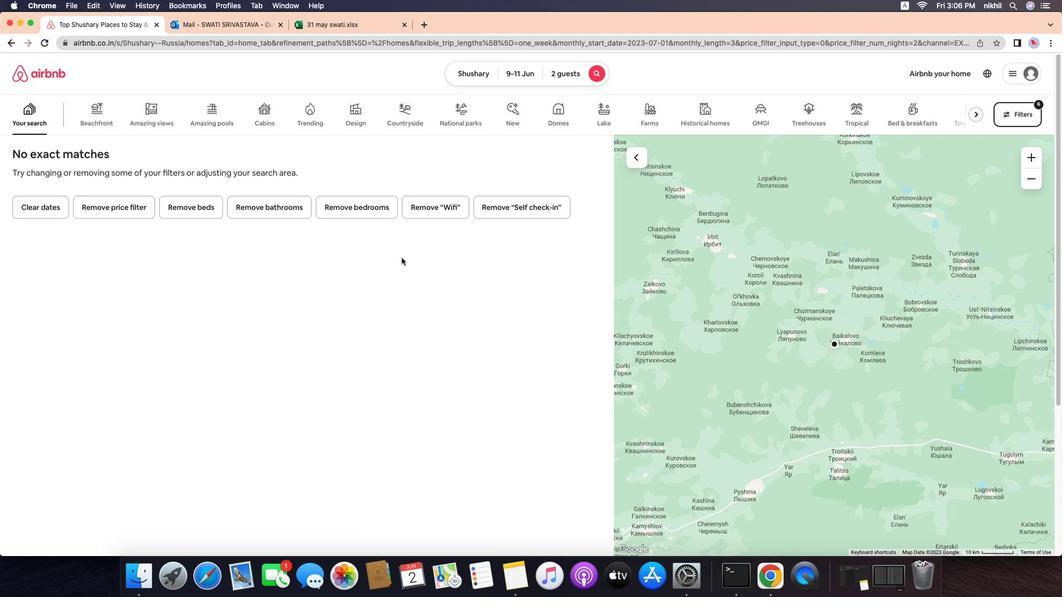 
Action: Mouse scrolled (401, 259) with delta (401, 259)
Screenshot: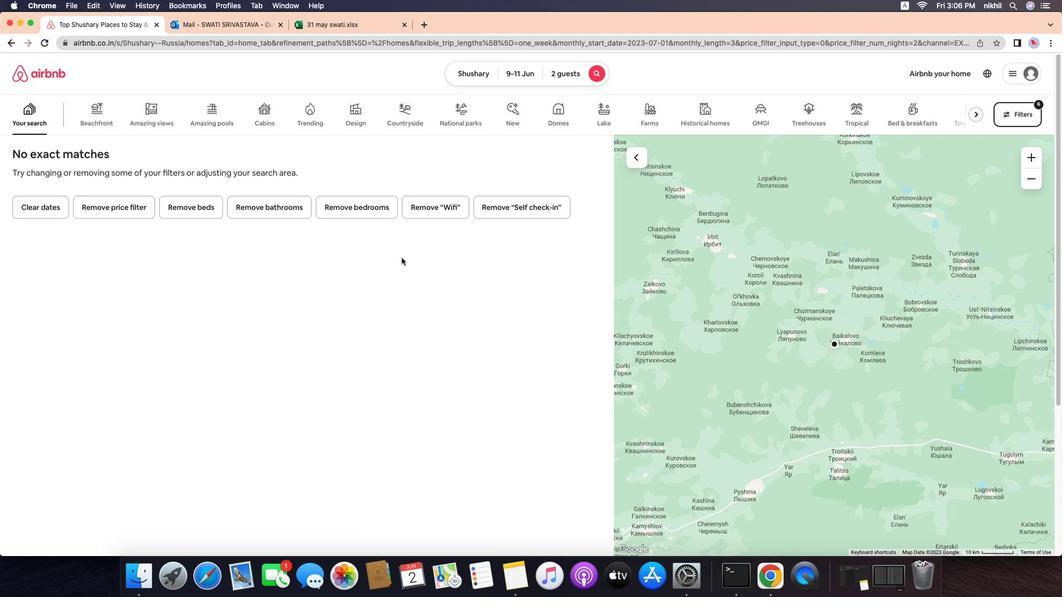 
Action: Mouse moved to (401, 259)
Screenshot: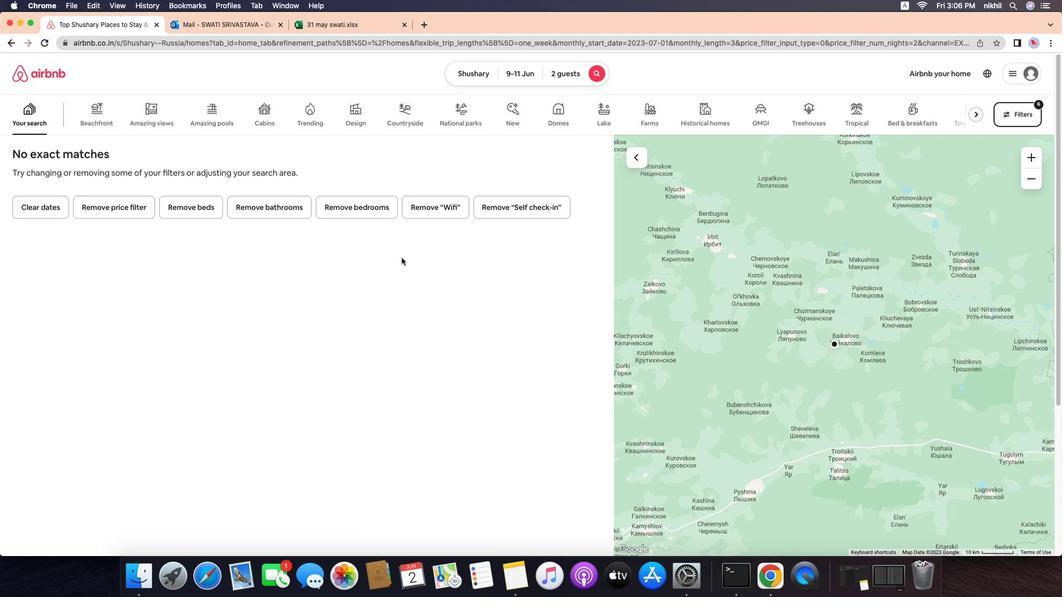 
Action: Mouse scrolled (401, 259) with delta (401, 259)
Screenshot: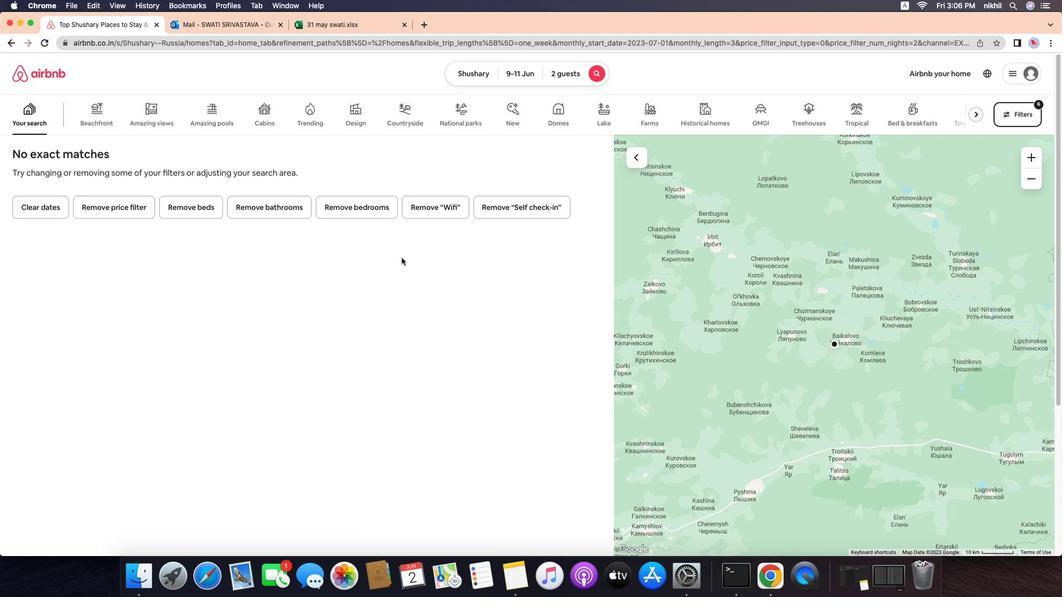 
Action: Mouse scrolled (401, 259) with delta (401, 259)
Screenshot: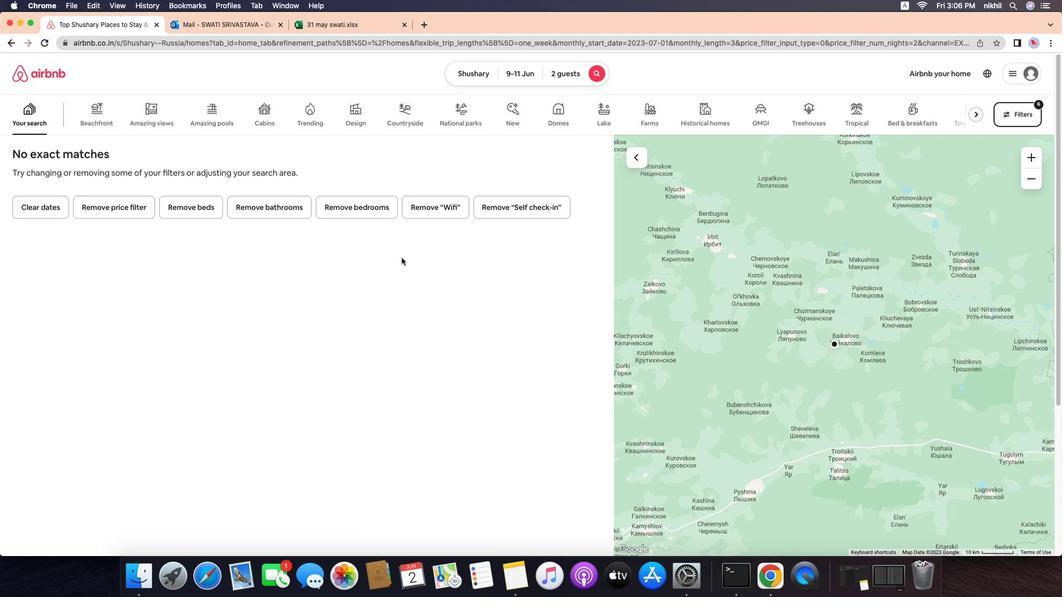 
Action: Mouse scrolled (401, 259) with delta (401, 259)
Screenshot: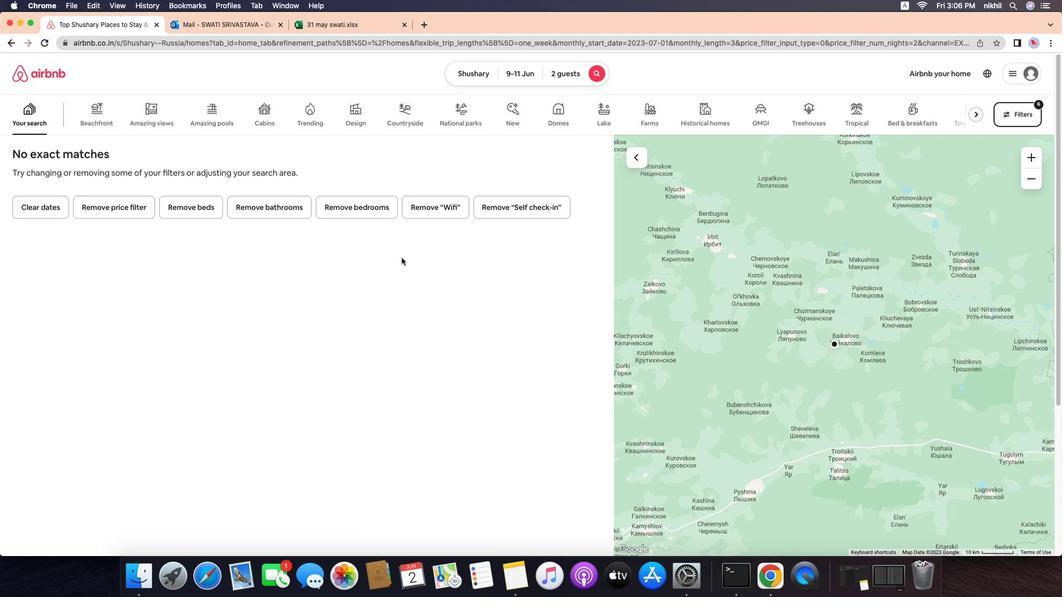 
Action: Mouse scrolled (401, 259) with delta (401, 259)
Screenshot: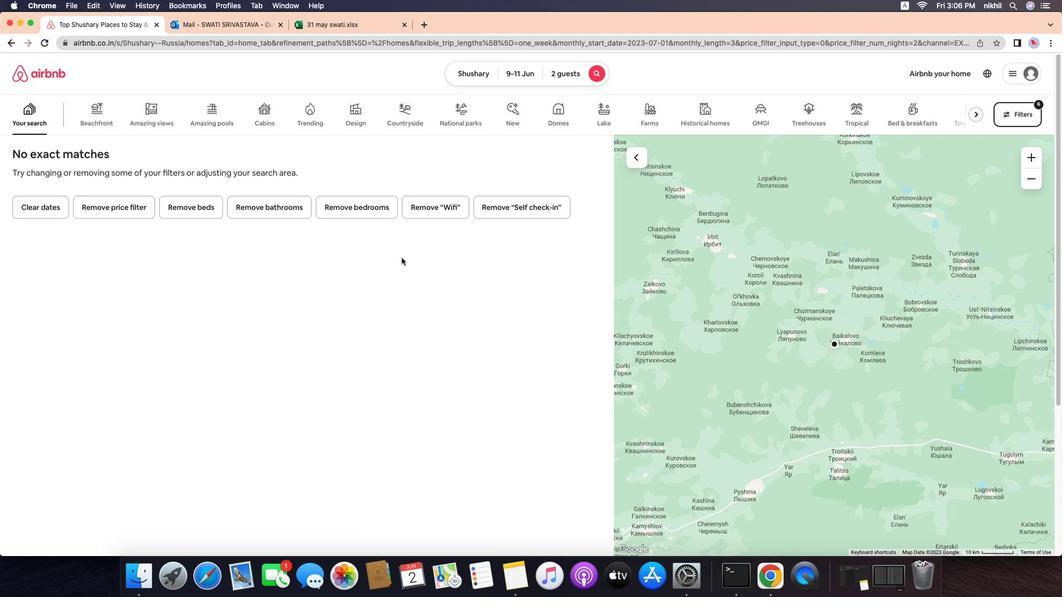 
Action: Mouse scrolled (401, 259) with delta (401, 259)
Screenshot: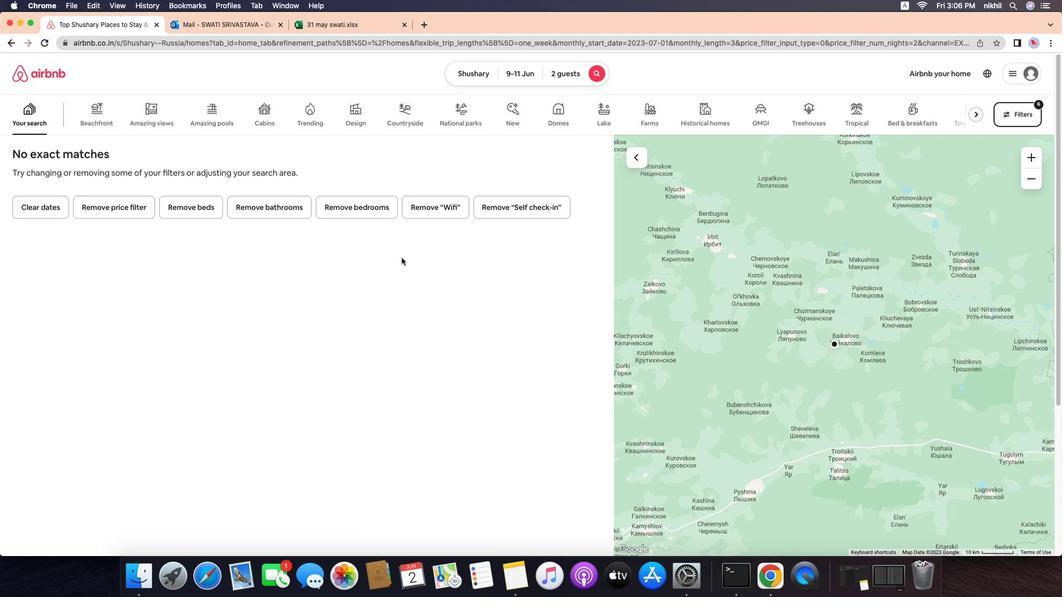 
Action: Mouse scrolled (401, 259) with delta (401, 259)
Screenshot: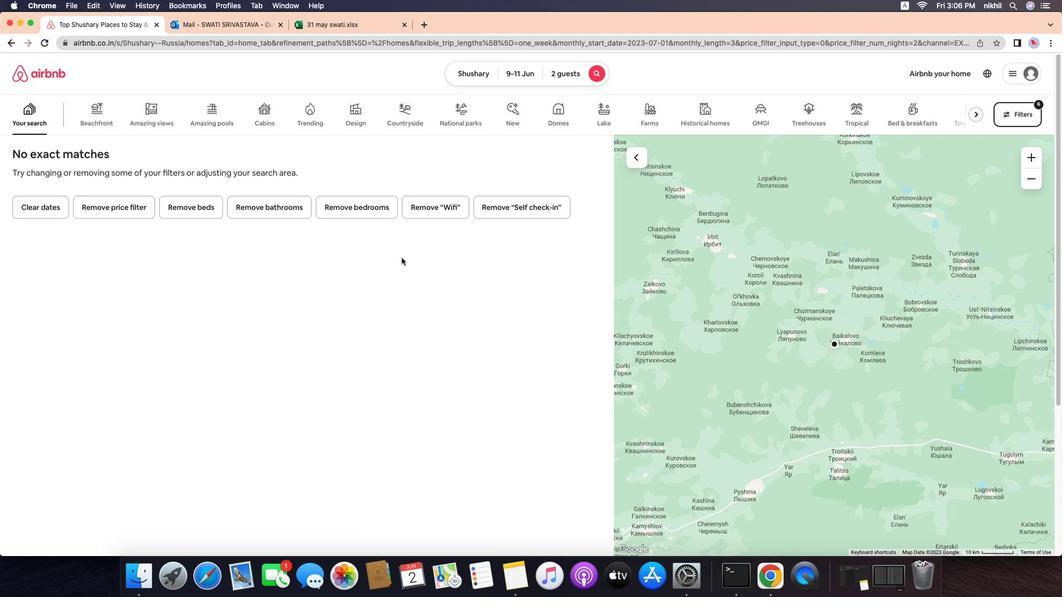 
Action: Mouse moved to (401, 259)
Screenshot: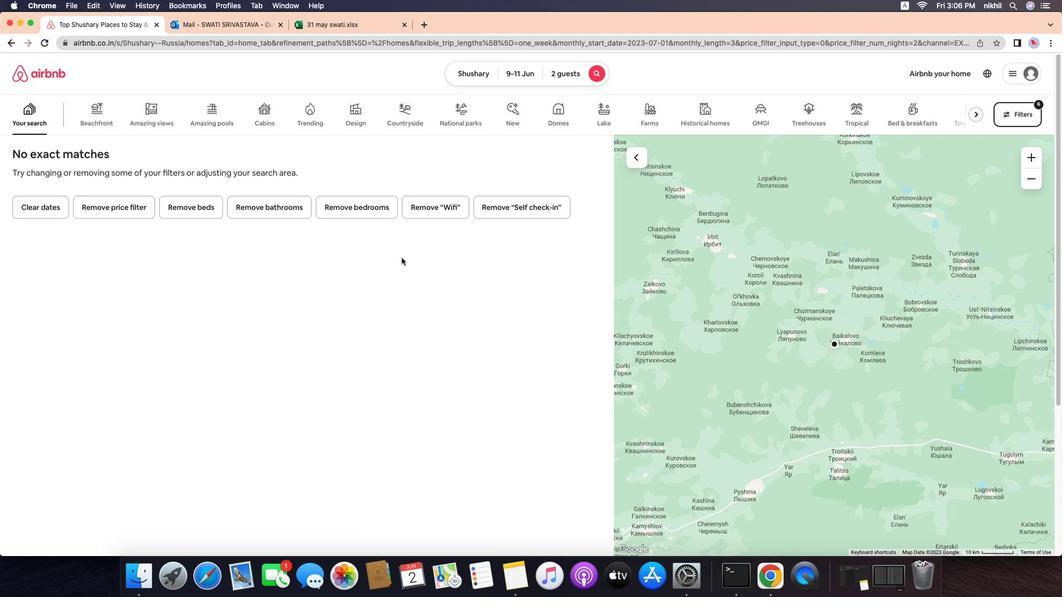 
Action: Mouse pressed left at (401, 259)
Screenshot: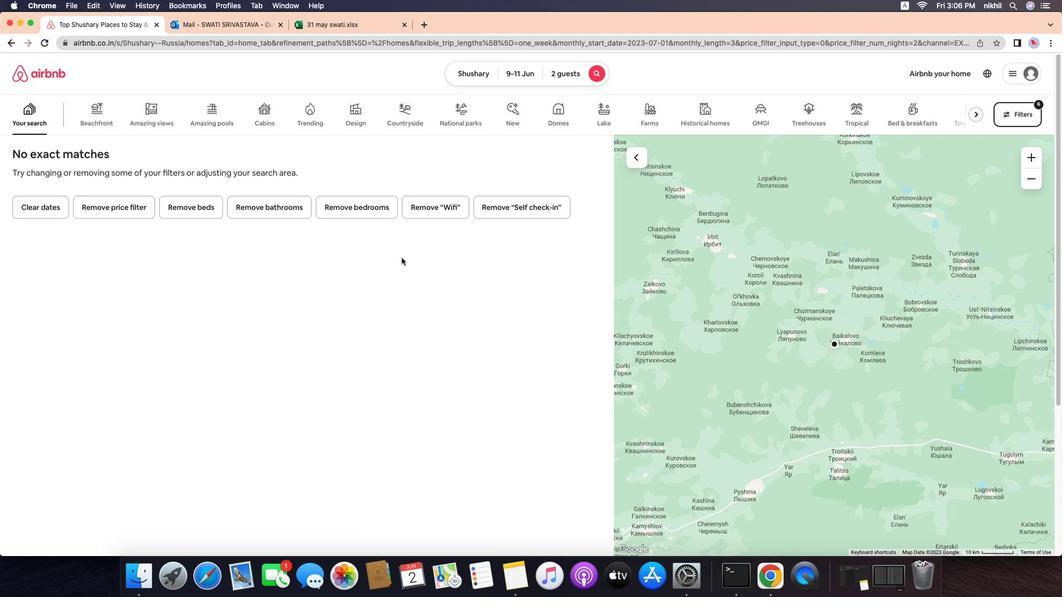 
Action: Mouse moved to (401, 259)
Screenshot: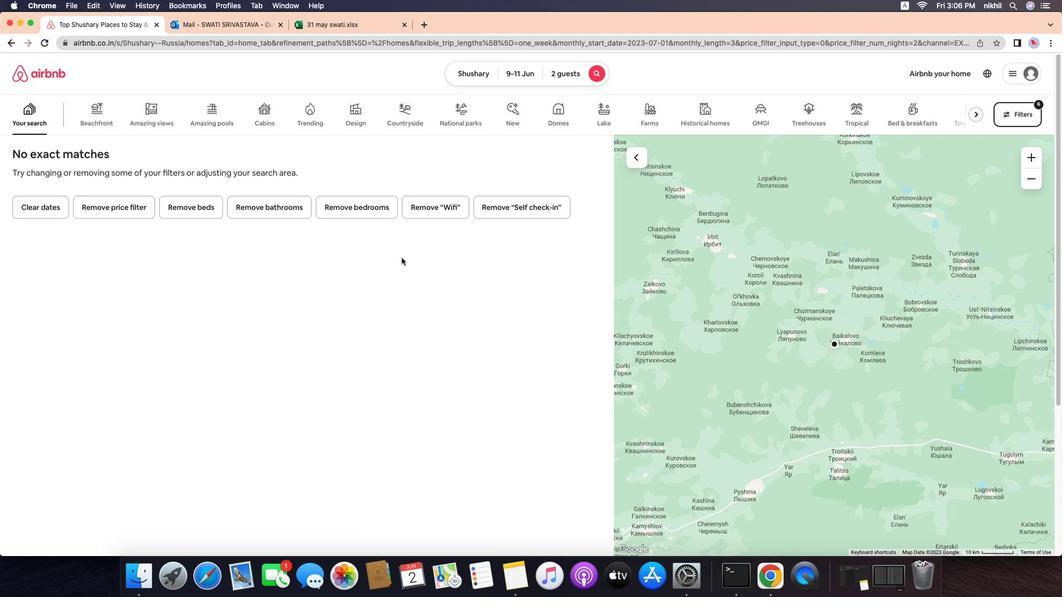 
